 Task: Look for space in Pedreira, Brazil from 11th June, 2023 to 15th June, 2023 for 2 adults in price range Rs.7000 to Rs.16000. Place can be private room with 1  bedroom having 2 beds and 1 bathroom. Property type can be house, flat, guest house, hotel. Booking option can be shelf check-in. Required host language is Spanish.
Action: Mouse moved to (361, 159)
Screenshot: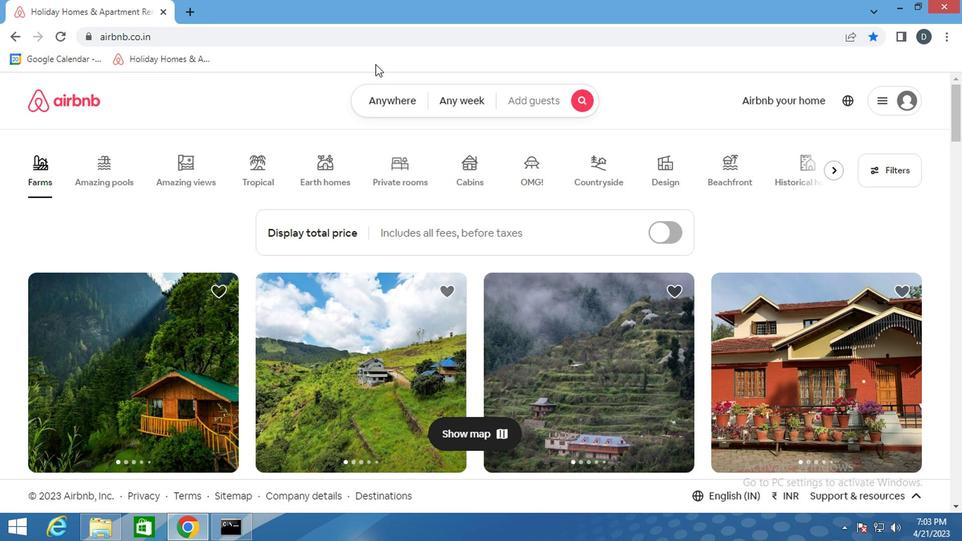 
Action: Mouse pressed left at (361, 159)
Screenshot: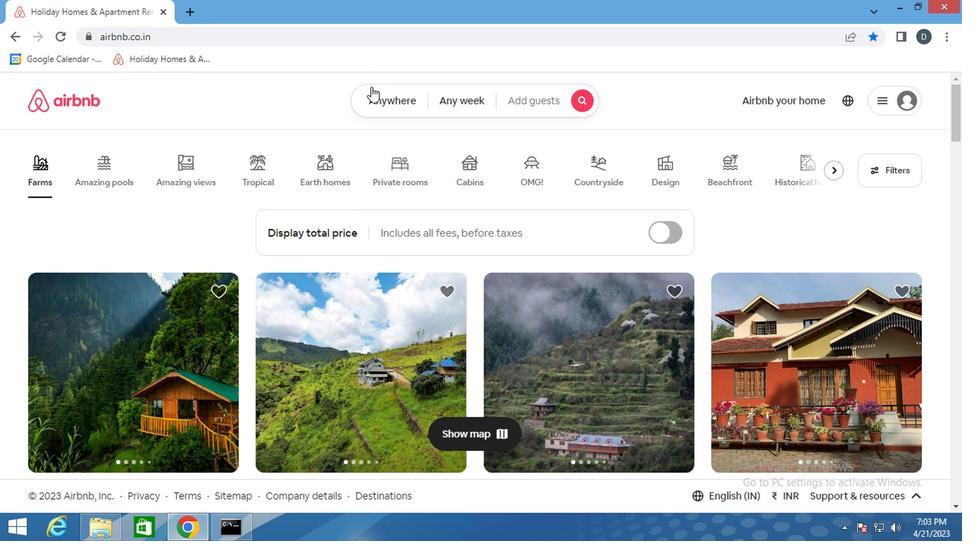 
Action: Mouse moved to (324, 205)
Screenshot: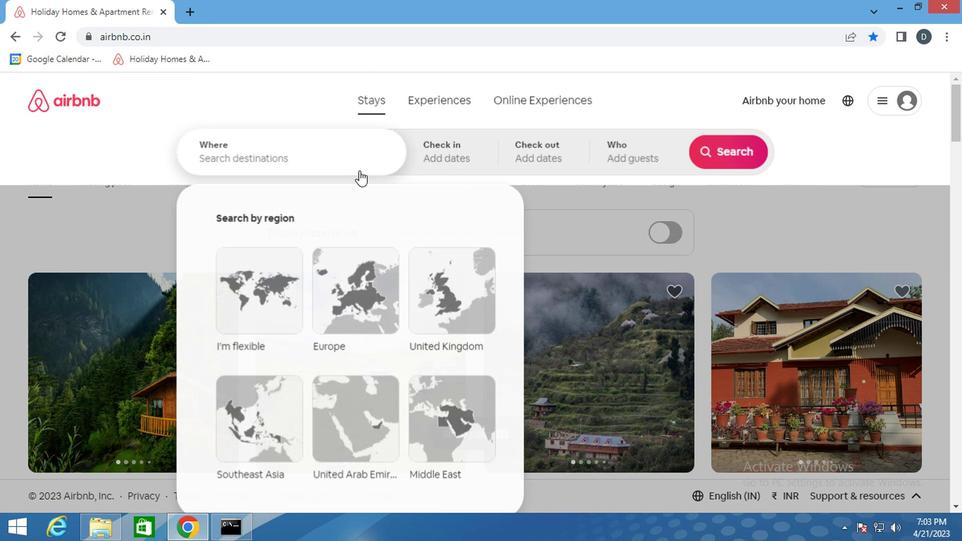 
Action: Mouse pressed left at (324, 205)
Screenshot: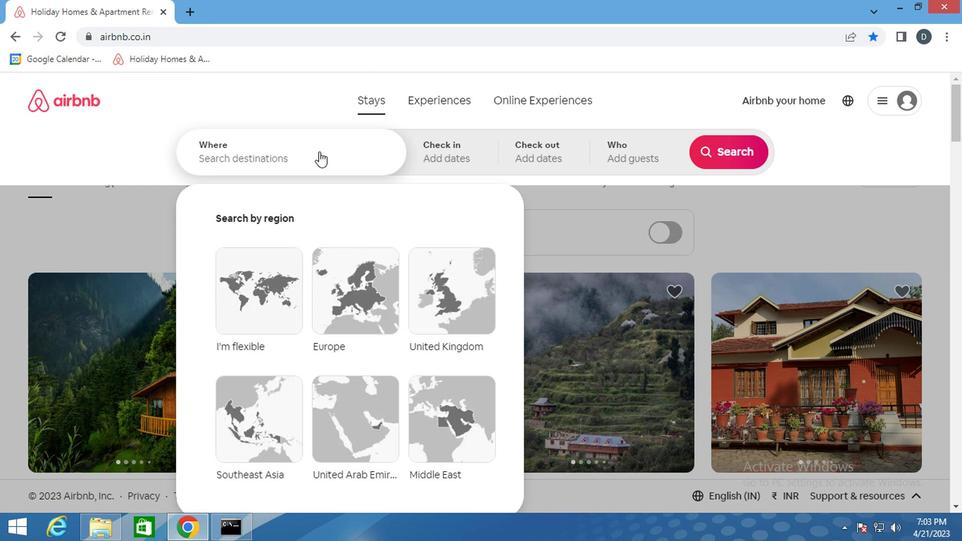 
Action: Mouse moved to (318, 209)
Screenshot: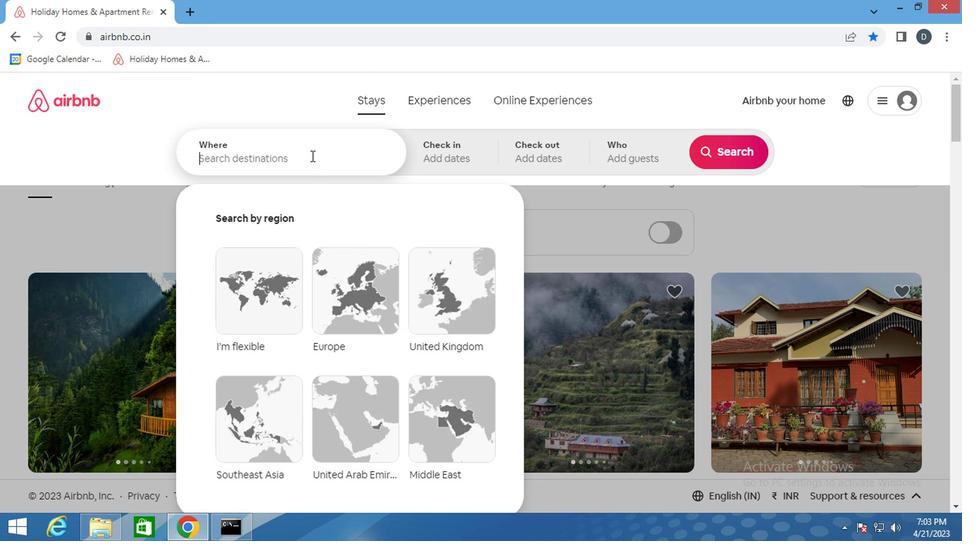 
Action: Key pressed <Key.shift_r><Key.shift_r><Key.shift_r><Key.shift_r><Key.shift_r><Key.shift_r><Key.shift_r><Key.shift_r><Key.shift_r><Key.shift_r><Key.shift_r><Key.shift_r><Key.shift_r><Key.shift_r>Pedreira,<Key.shift>BRAZIL<Key.enter>
Screenshot: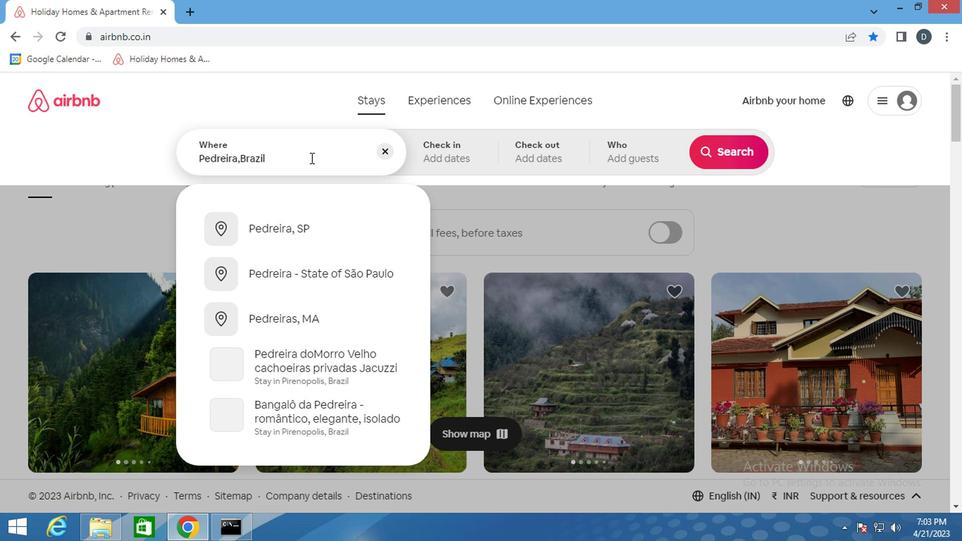 
Action: Mouse moved to (610, 286)
Screenshot: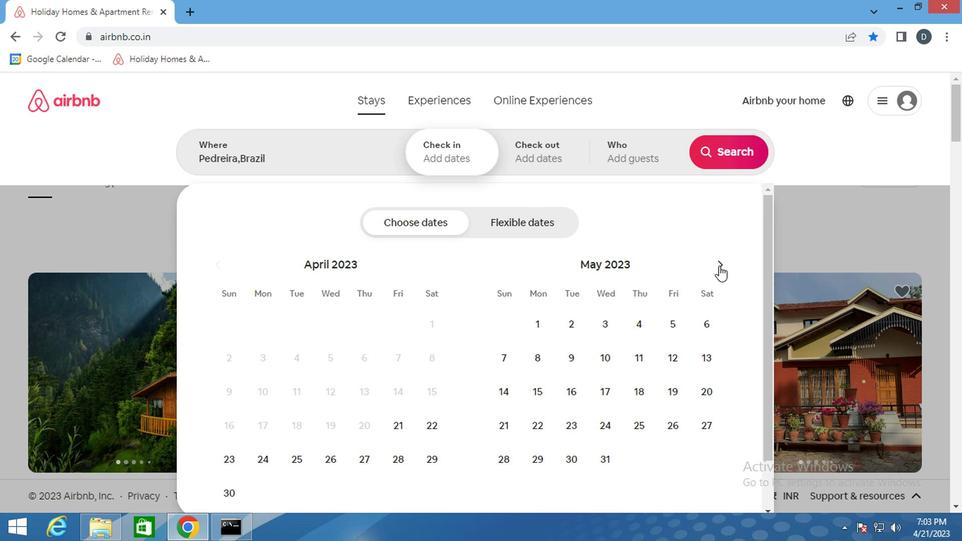 
Action: Mouse pressed left at (610, 286)
Screenshot: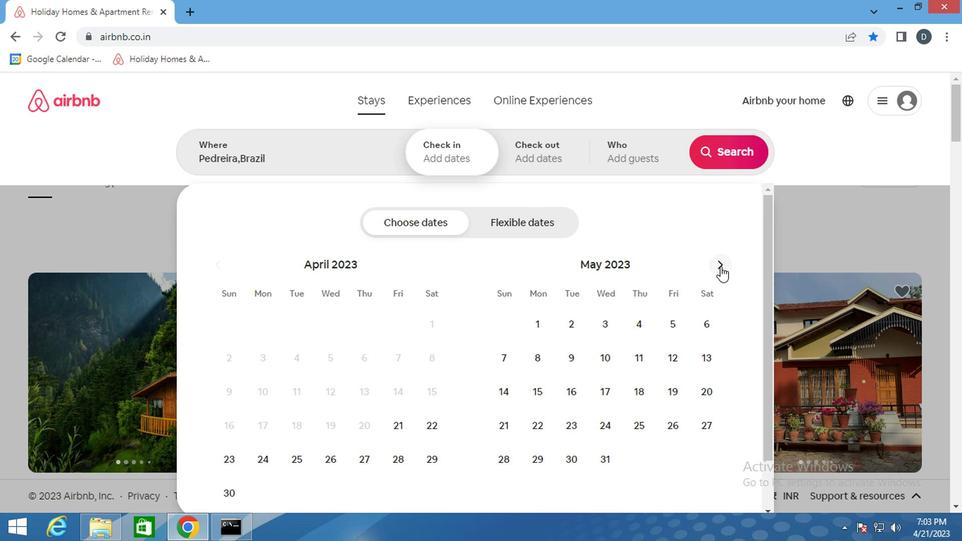 
Action: Mouse pressed left at (610, 286)
Screenshot: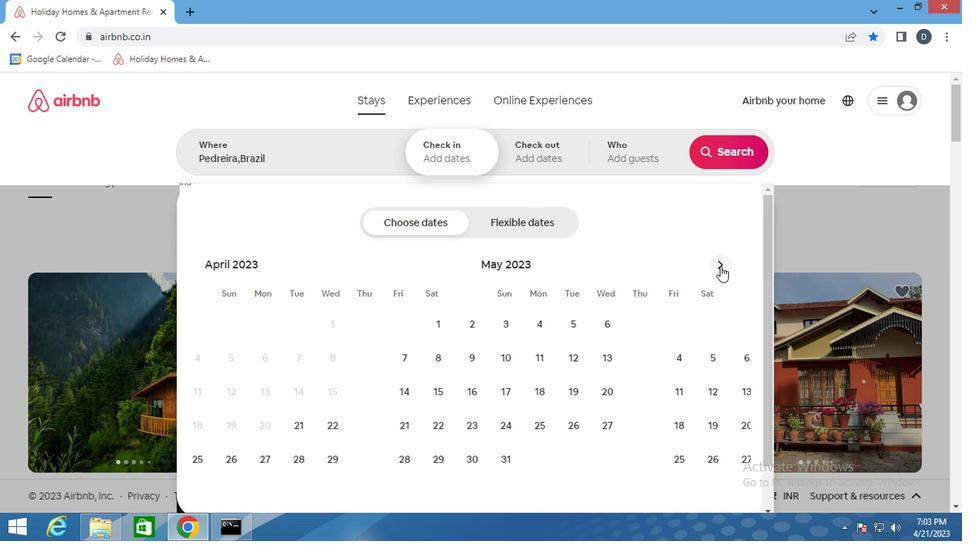 
Action: Mouse moved to (258, 375)
Screenshot: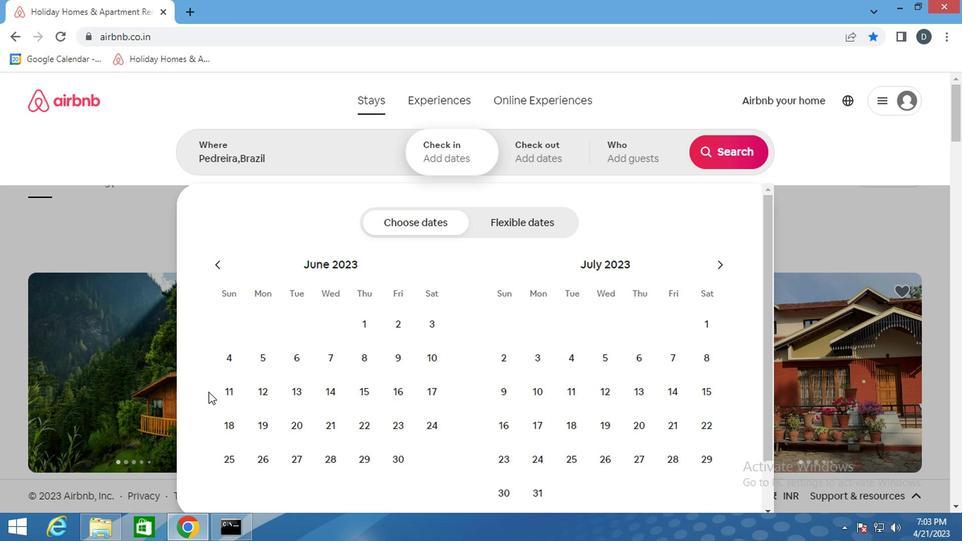 
Action: Mouse pressed left at (258, 375)
Screenshot: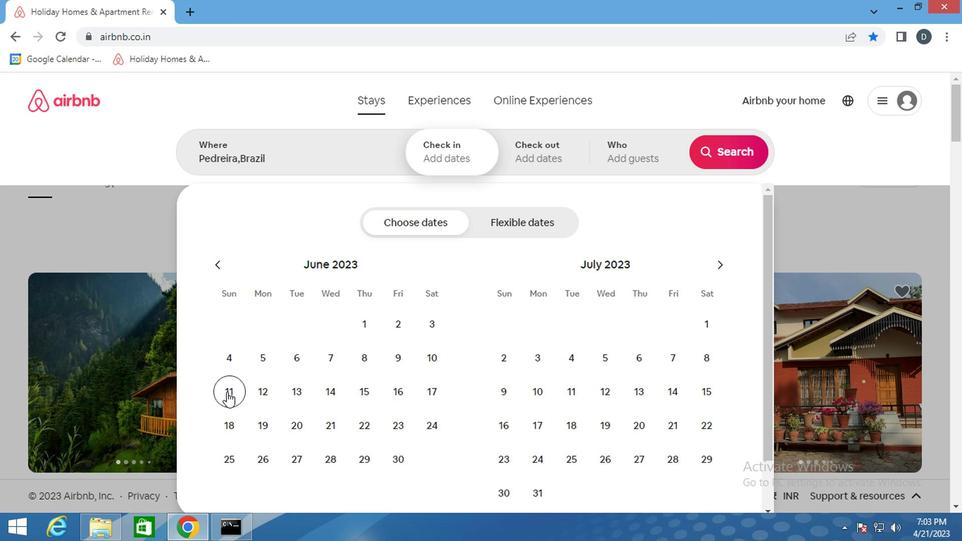 
Action: Mouse moved to (357, 377)
Screenshot: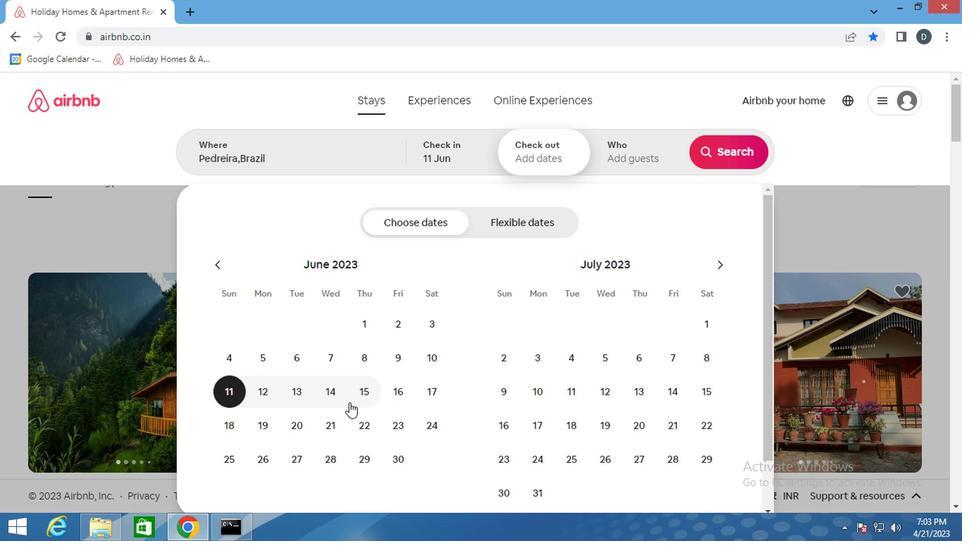 
Action: Mouse pressed left at (357, 377)
Screenshot: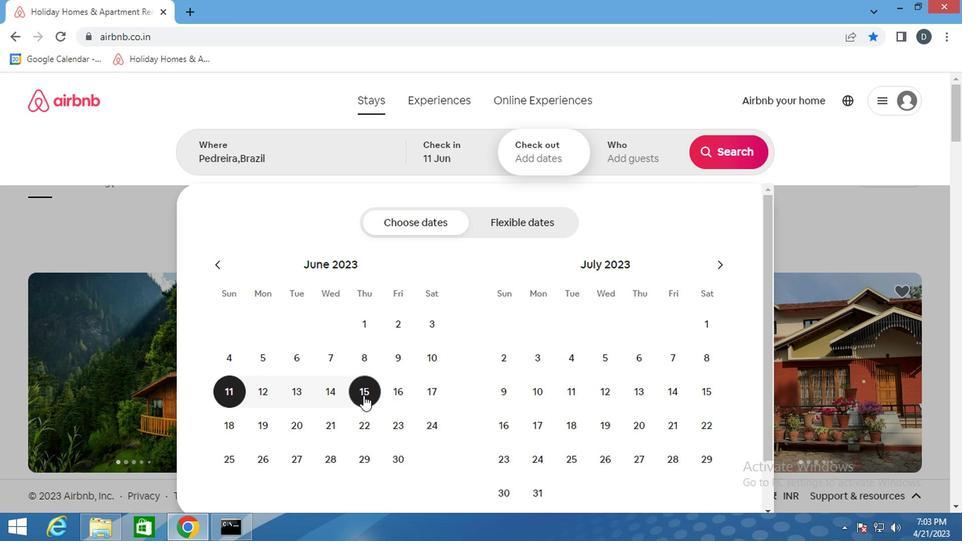 
Action: Mouse moved to (550, 201)
Screenshot: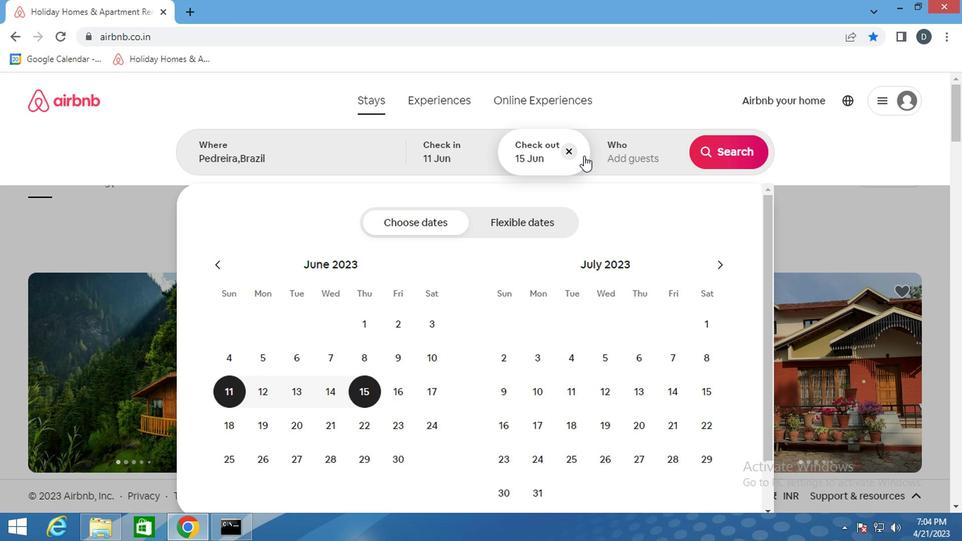 
Action: Mouse pressed left at (550, 201)
Screenshot: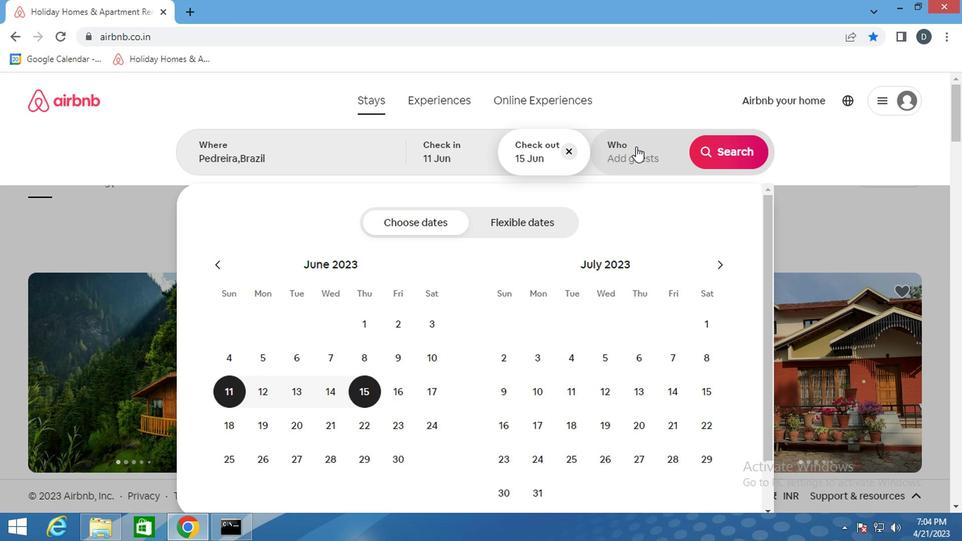 
Action: Mouse moved to (619, 257)
Screenshot: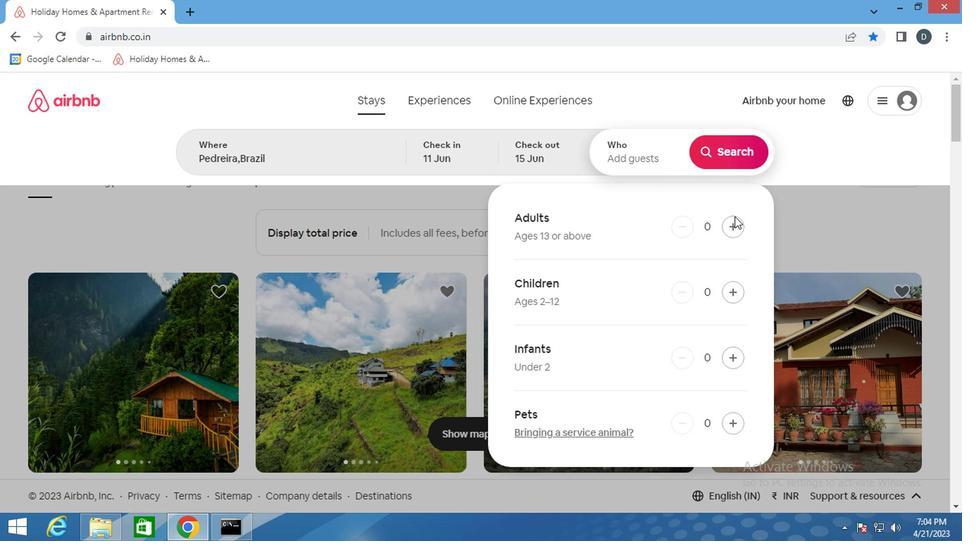 
Action: Mouse pressed left at (619, 257)
Screenshot: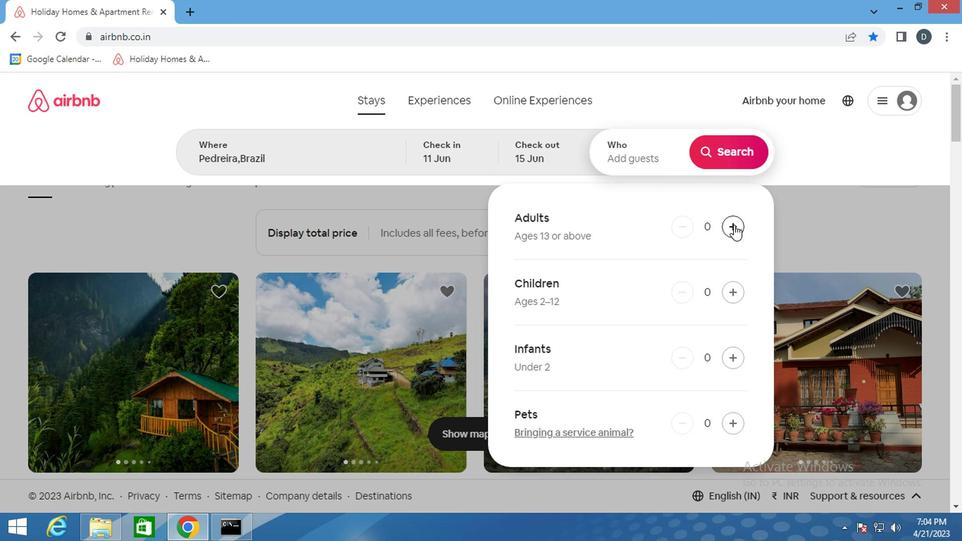 
Action: Mouse pressed left at (619, 257)
Screenshot: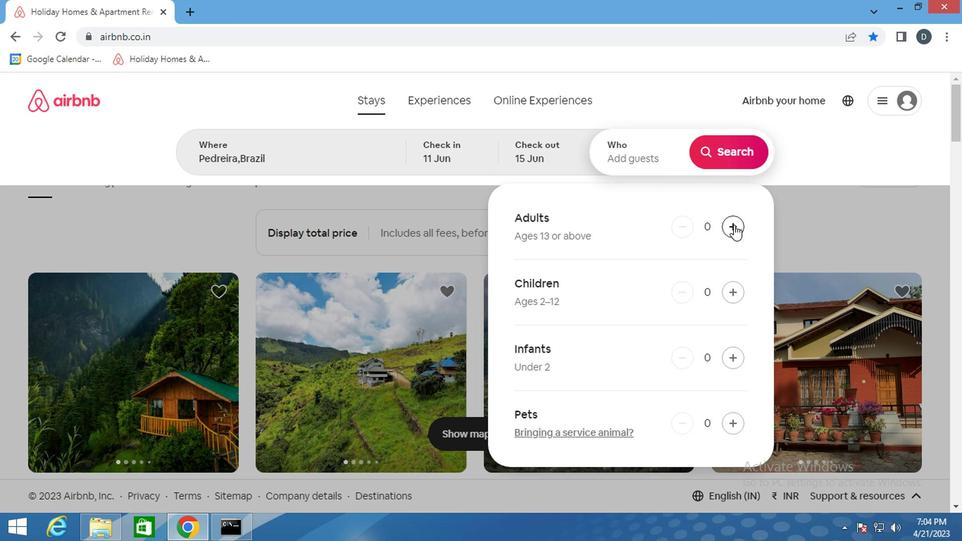 
Action: Mouse moved to (620, 200)
Screenshot: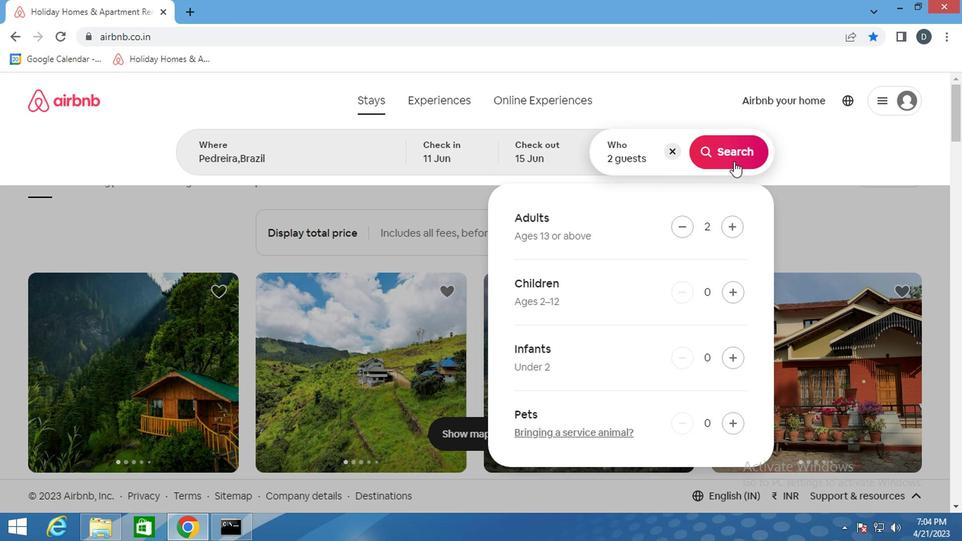 
Action: Mouse pressed left at (620, 200)
Screenshot: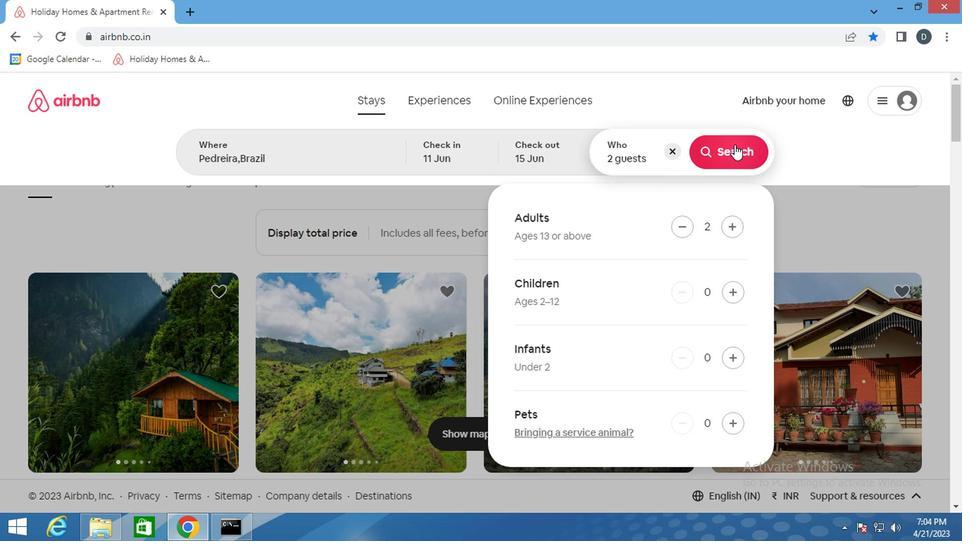 
Action: Mouse moved to (743, 206)
Screenshot: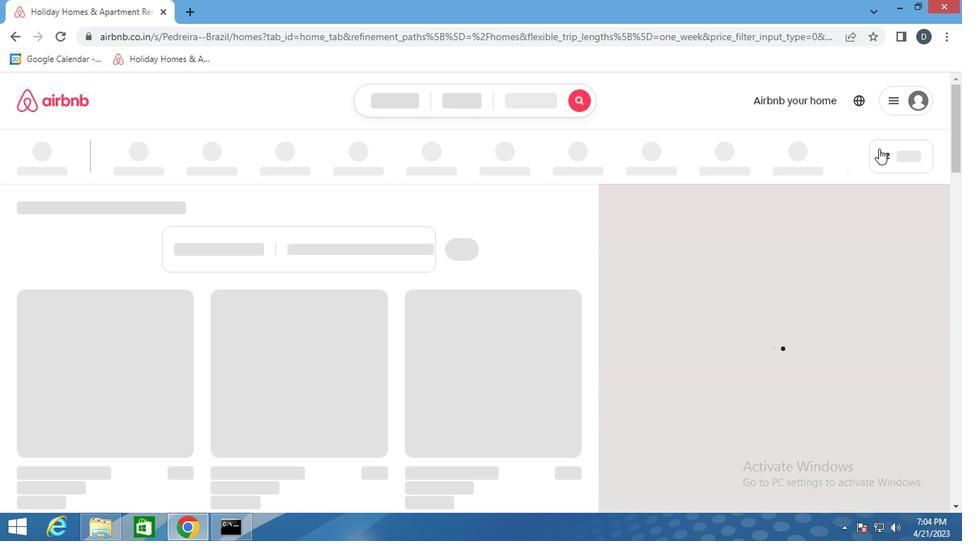 
Action: Mouse pressed left at (743, 206)
Screenshot: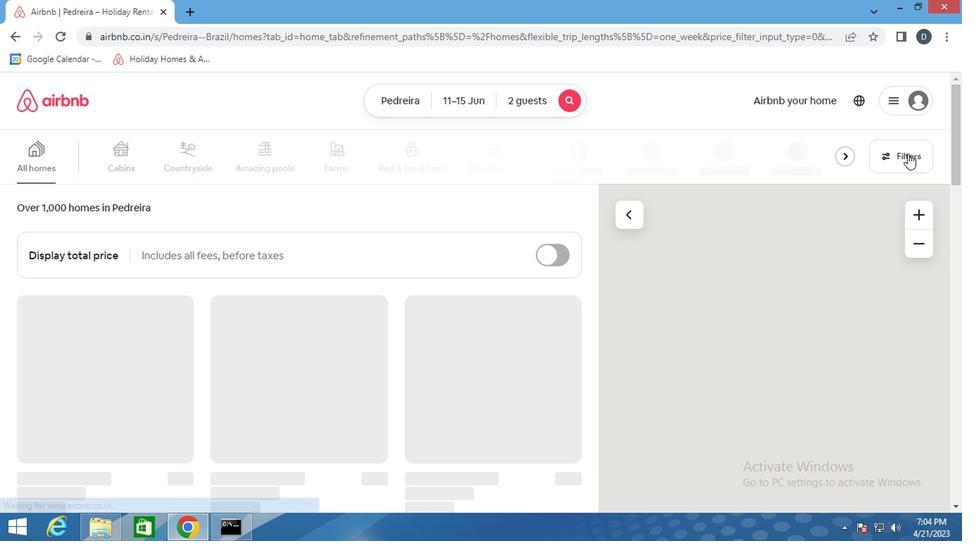 
Action: Mouse moved to (327, 330)
Screenshot: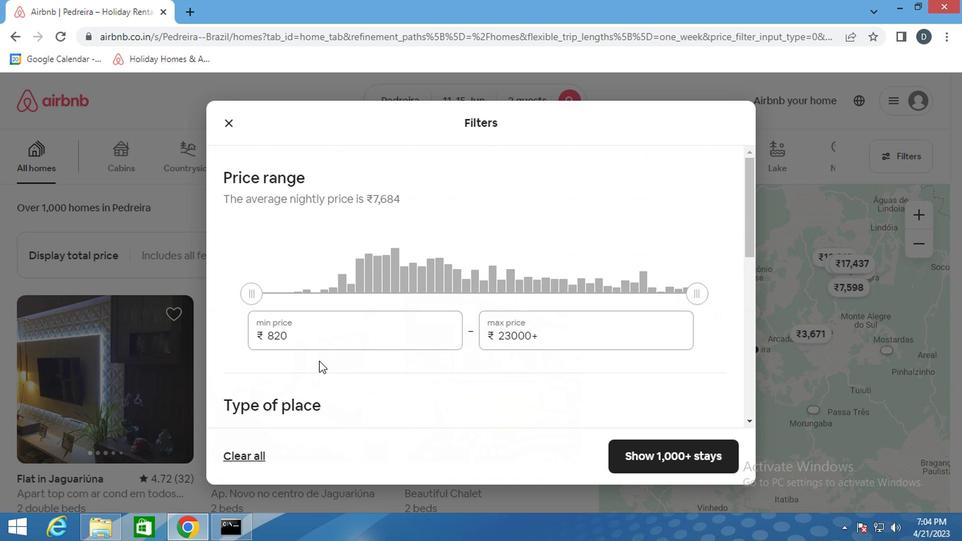 
Action: Mouse pressed left at (327, 330)
Screenshot: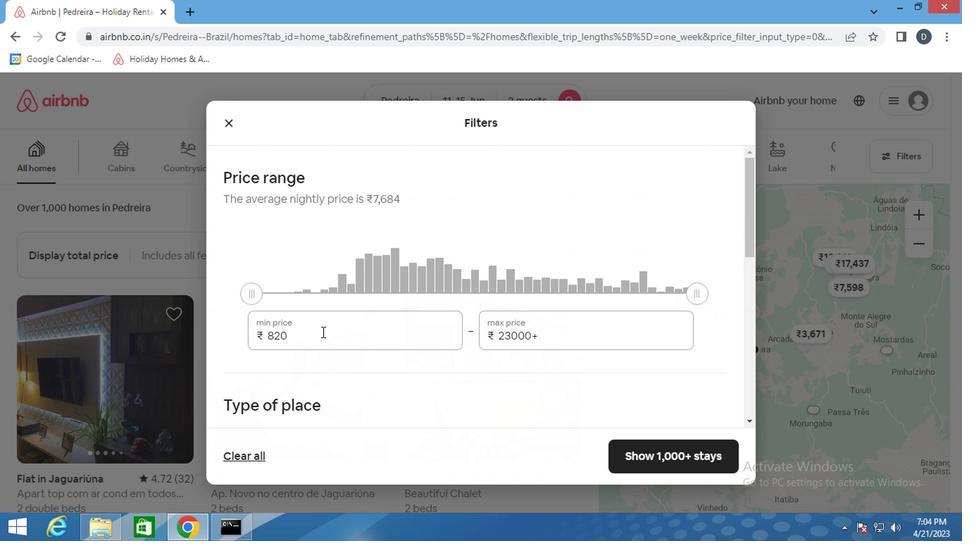 
Action: Mouse pressed left at (327, 330)
Screenshot: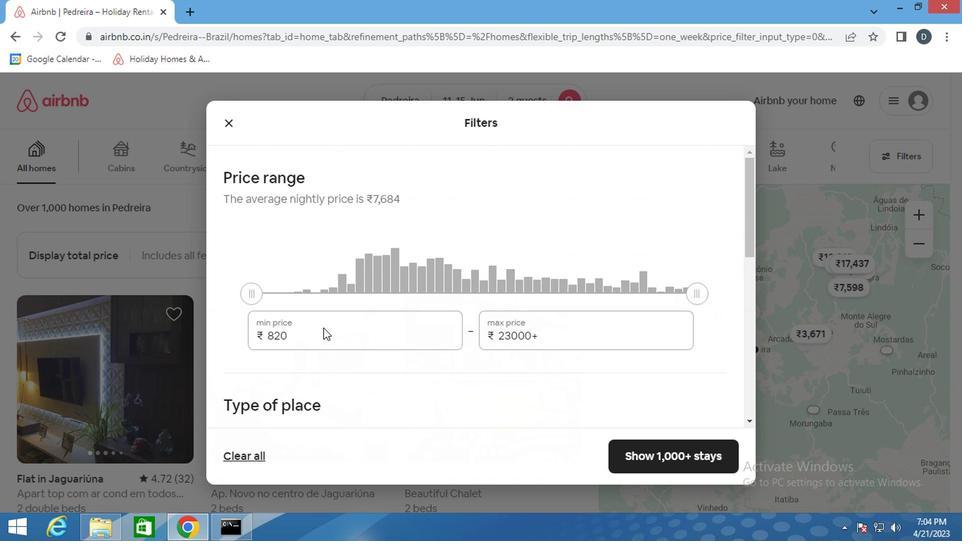 
Action: Mouse moved to (324, 334)
Screenshot: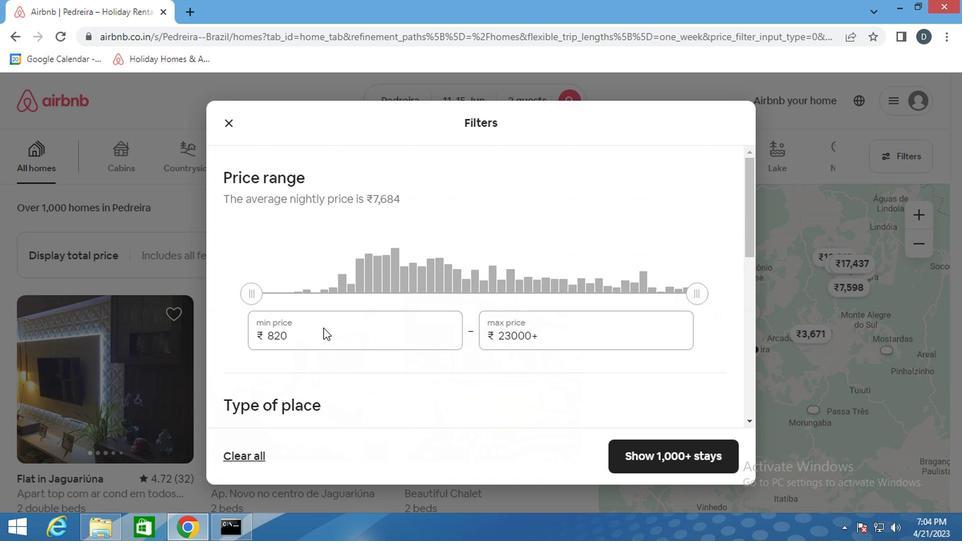 
Action: Mouse pressed left at (324, 334)
Screenshot: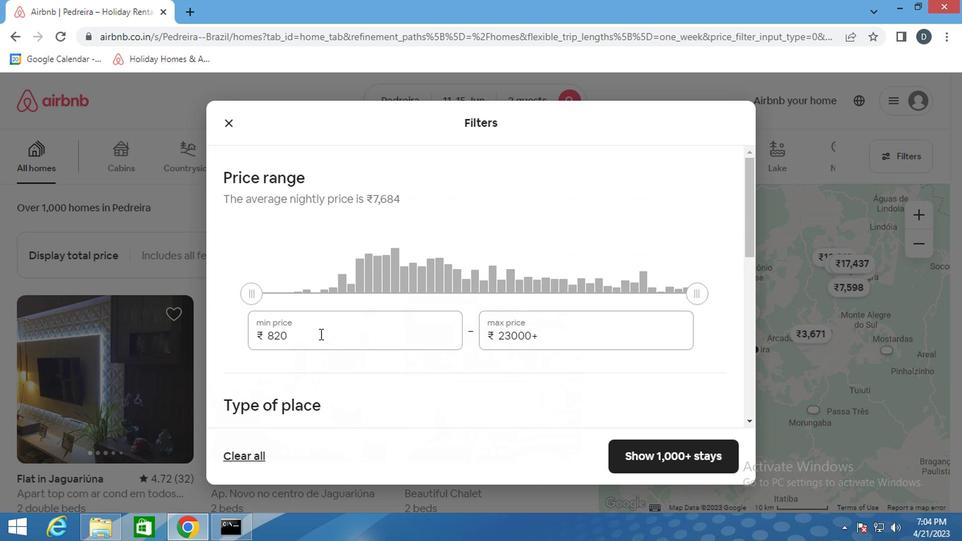 
Action: Mouse pressed left at (324, 334)
Screenshot: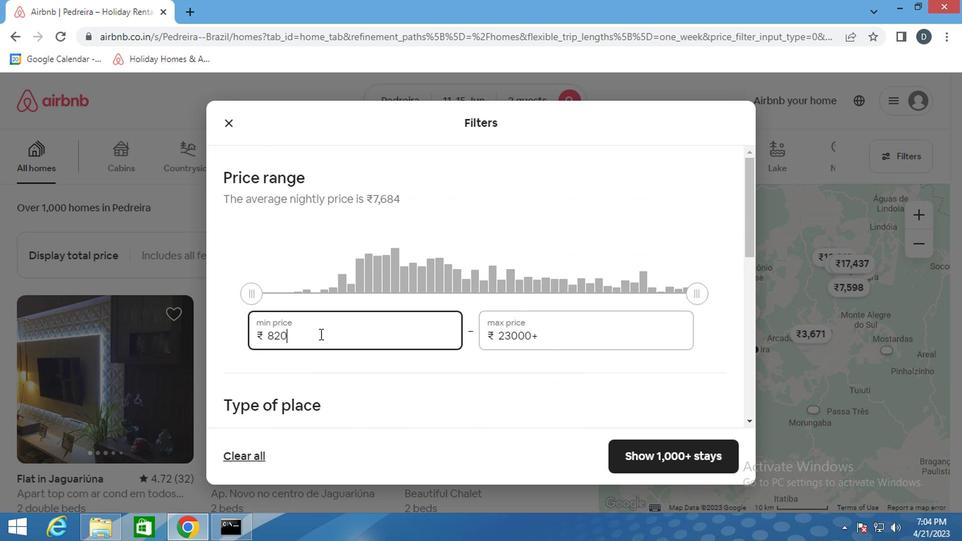 
Action: Key pressed 7000<Key.tab>ctrl+Actrl+1600
Screenshot: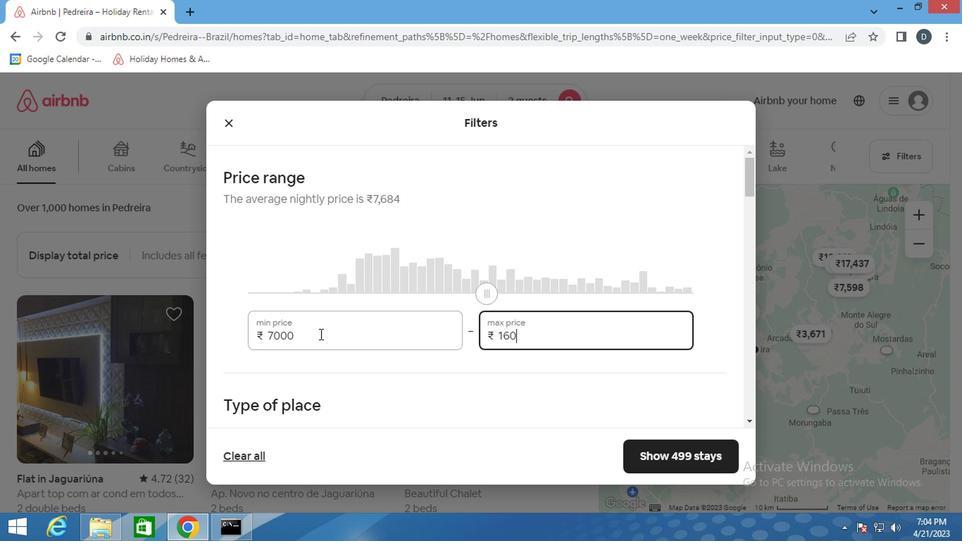 
Action: Mouse moved to (354, 334)
Screenshot: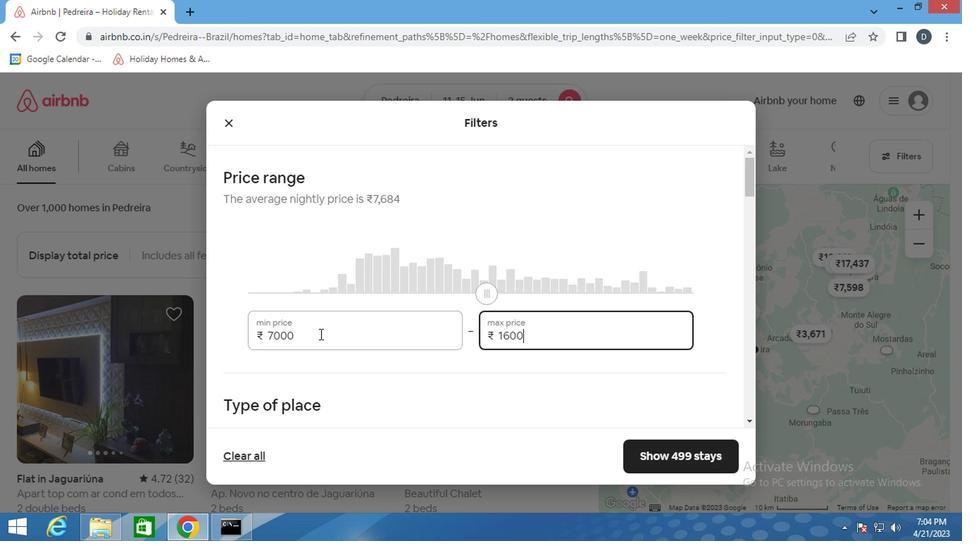 
Action: Key pressed 0
Screenshot: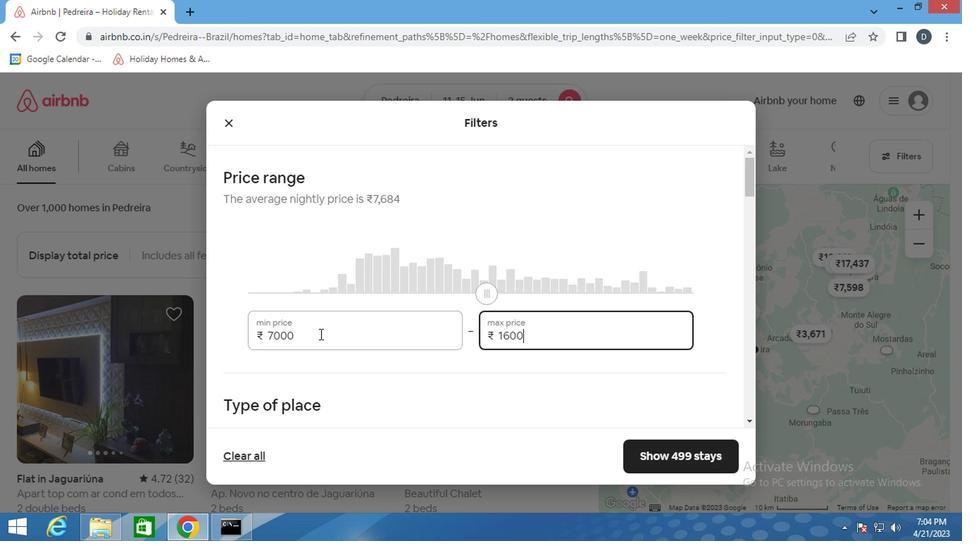 
Action: Mouse moved to (448, 334)
Screenshot: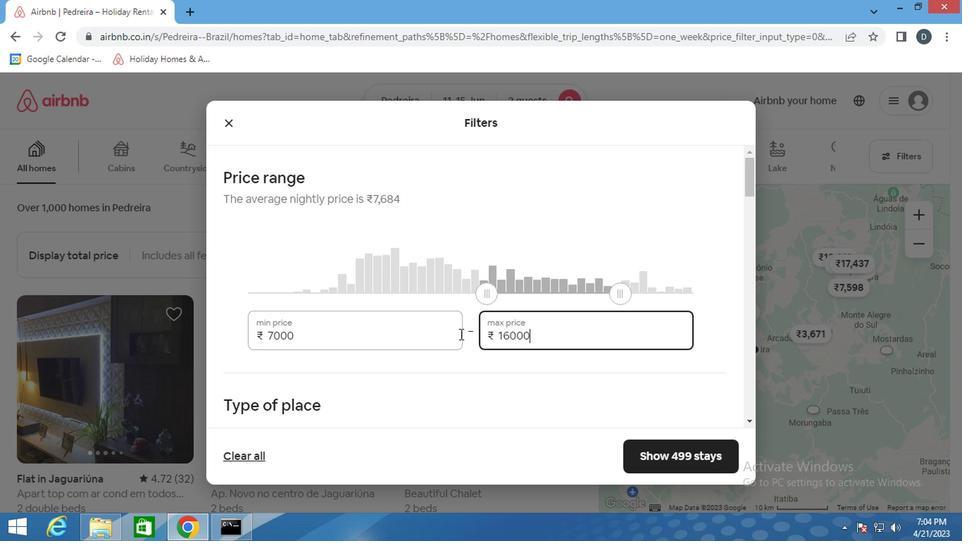 
Action: Mouse scrolled (448, 334) with delta (0, 0)
Screenshot: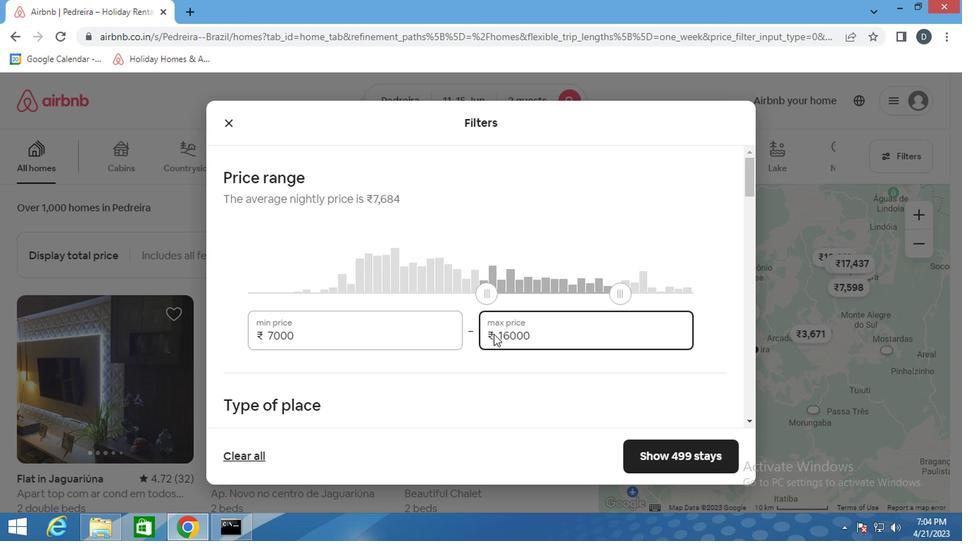 
Action: Mouse scrolled (448, 334) with delta (0, 0)
Screenshot: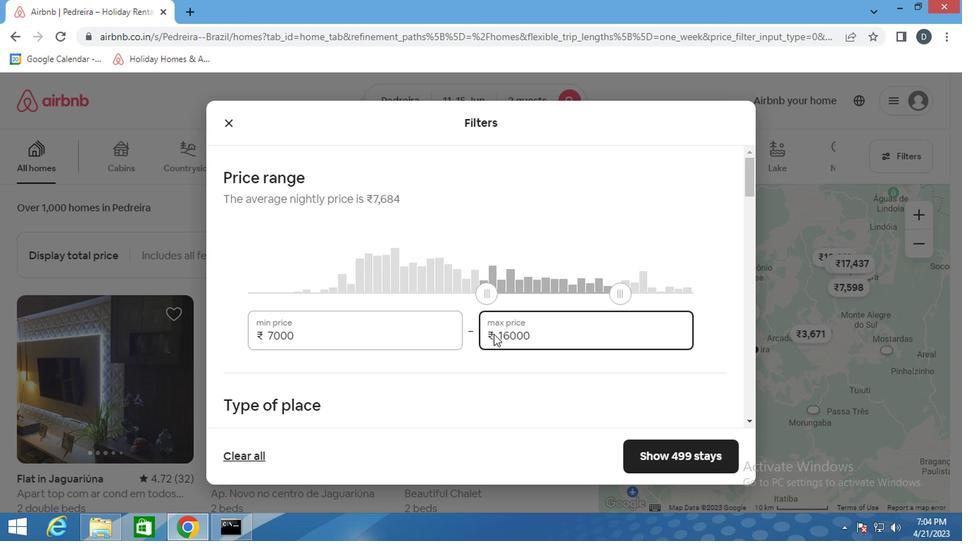 
Action: Mouse scrolled (448, 334) with delta (0, 0)
Screenshot: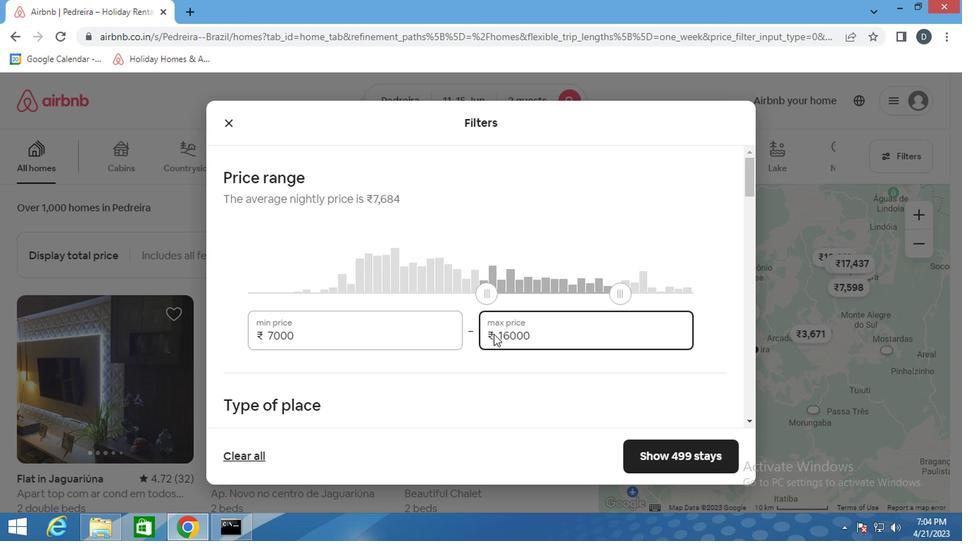 
Action: Mouse scrolled (448, 334) with delta (0, 0)
Screenshot: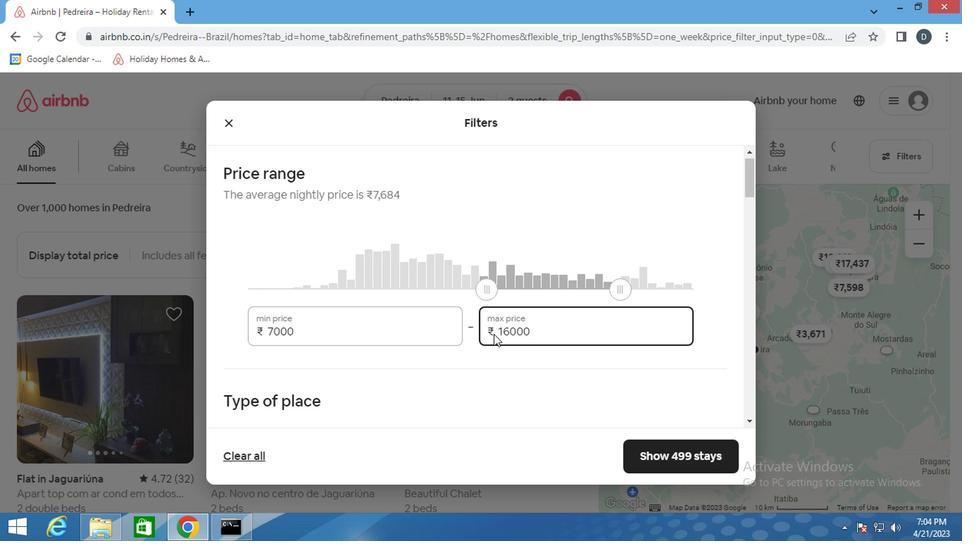 
Action: Mouse moved to (477, 226)
Screenshot: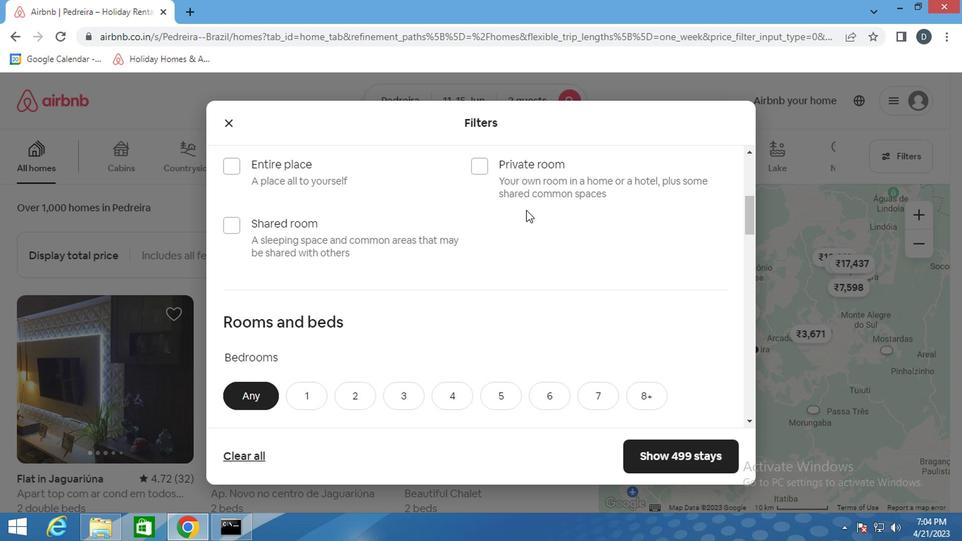 
Action: Mouse pressed left at (477, 226)
Screenshot: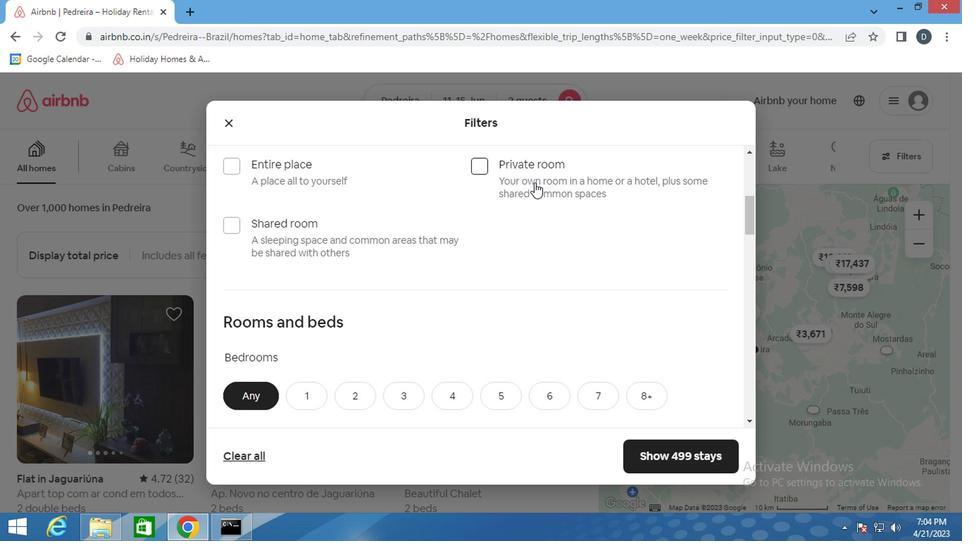 
Action: Mouse moved to (436, 264)
Screenshot: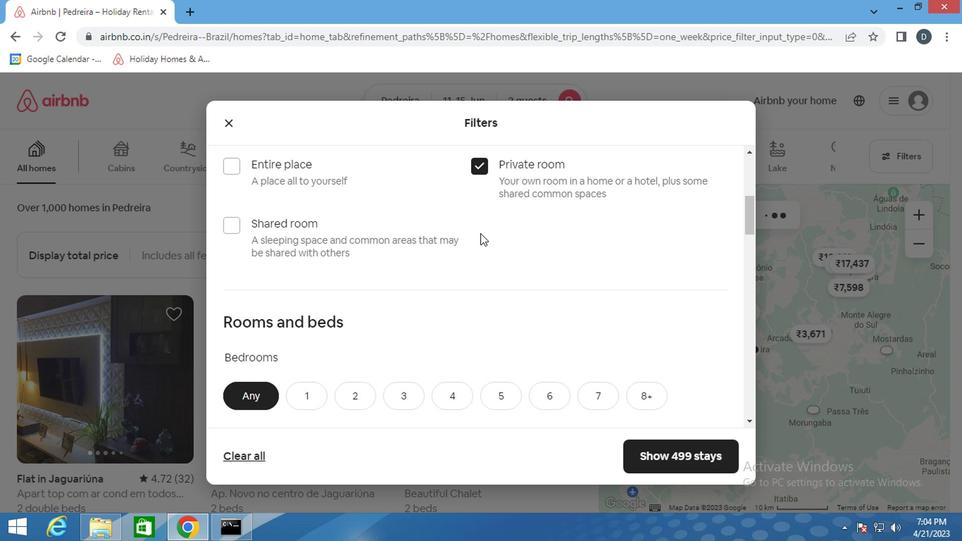 
Action: Mouse scrolled (436, 263) with delta (0, 0)
Screenshot: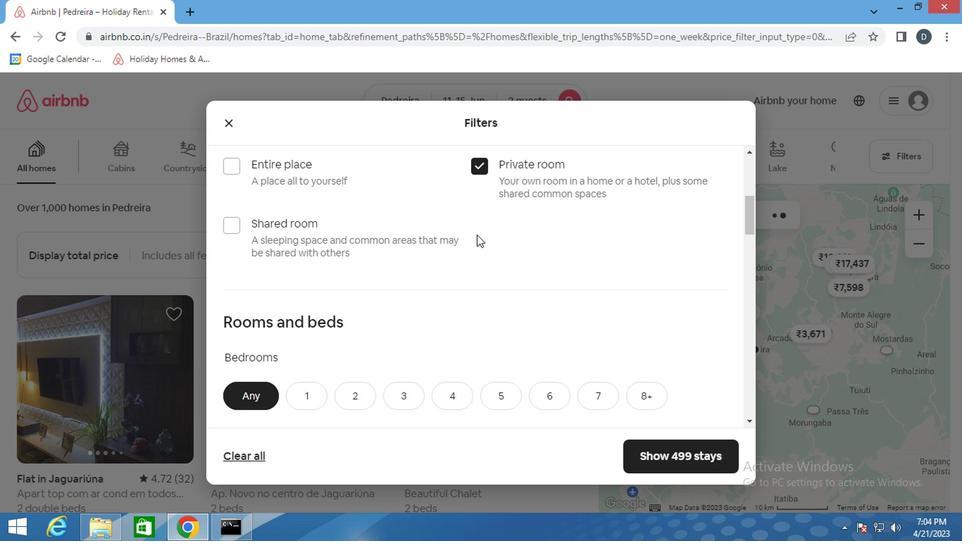 
Action: Mouse scrolled (436, 263) with delta (0, 0)
Screenshot: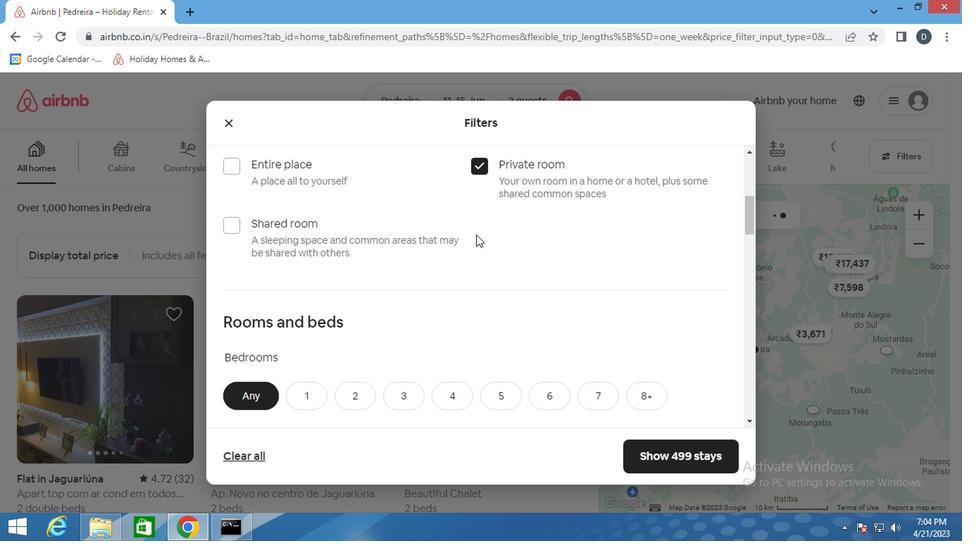 
Action: Mouse scrolled (436, 263) with delta (0, 0)
Screenshot: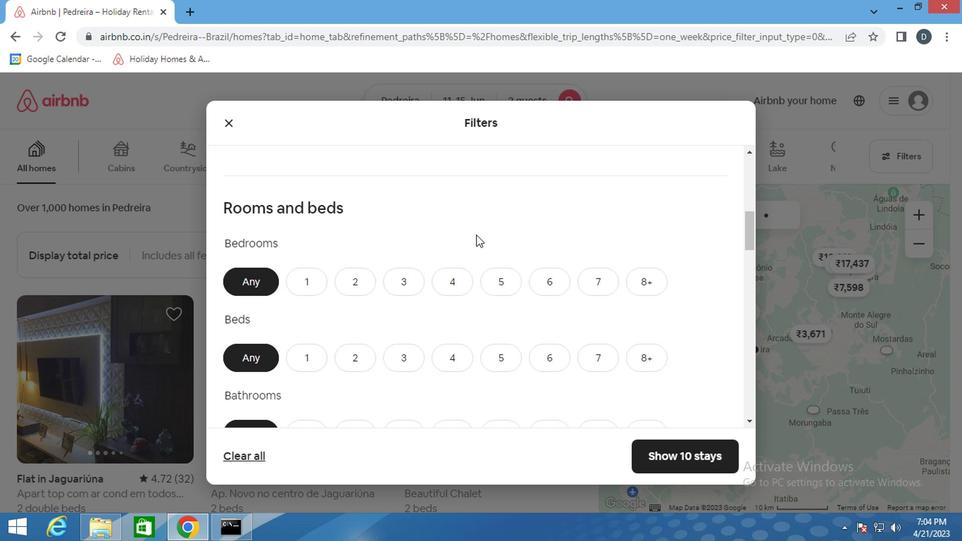 
Action: Mouse moved to (311, 228)
Screenshot: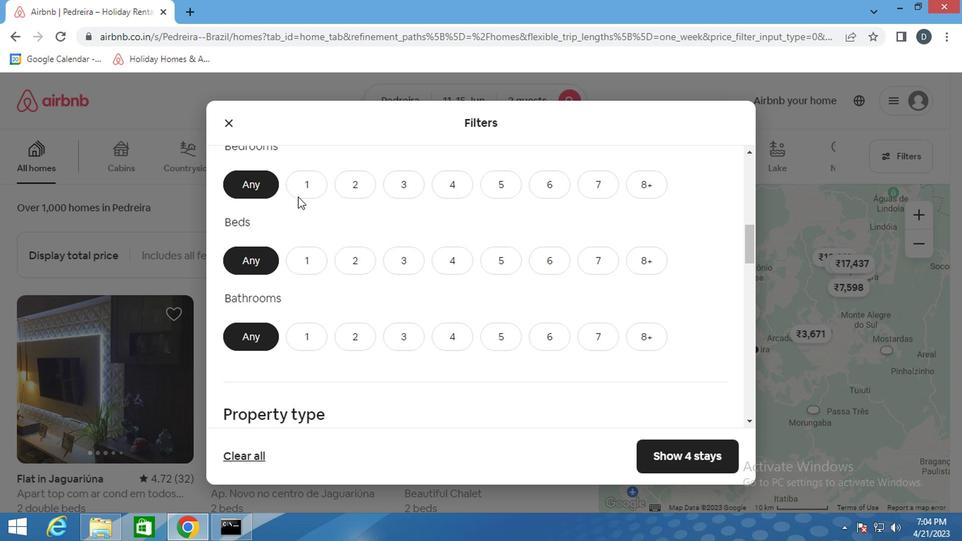 
Action: Mouse pressed left at (311, 228)
Screenshot: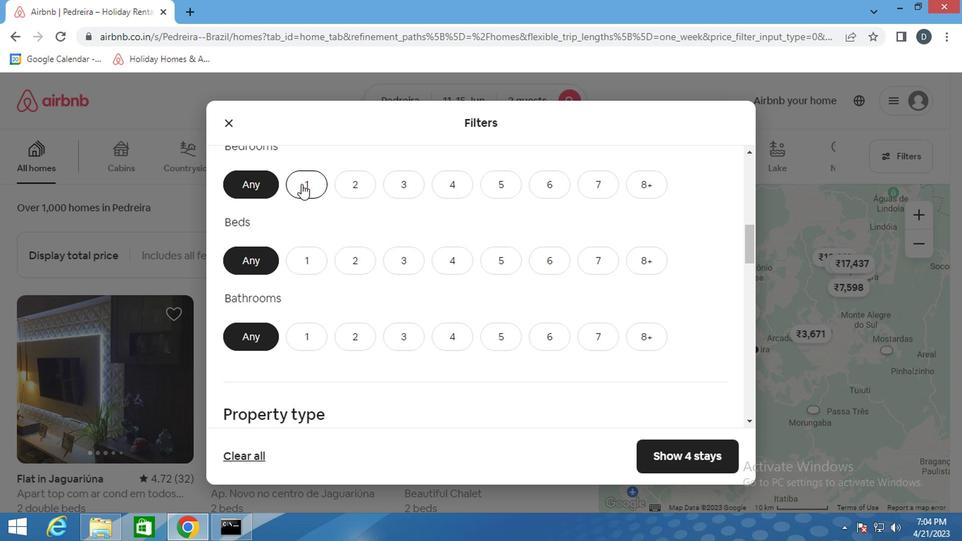 
Action: Mouse moved to (354, 283)
Screenshot: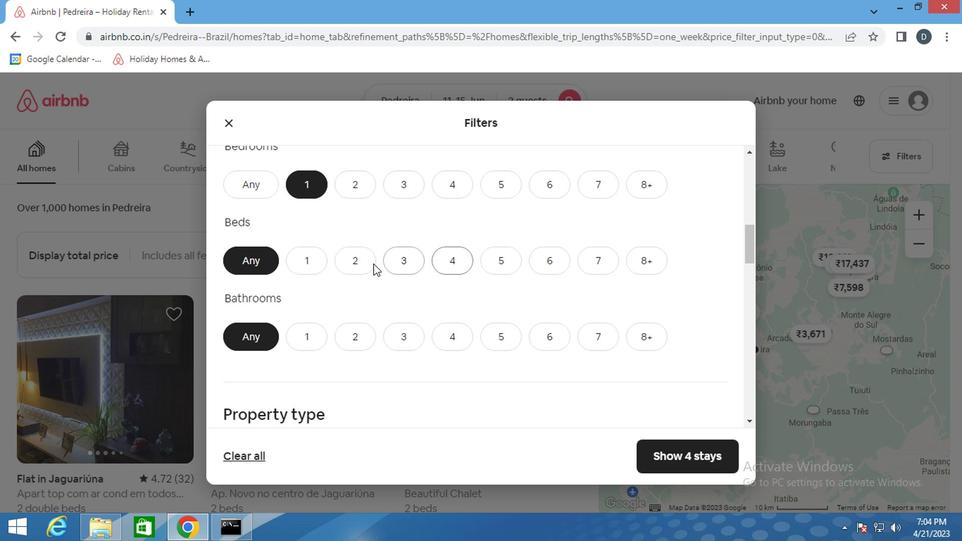 
Action: Mouse pressed left at (354, 283)
Screenshot: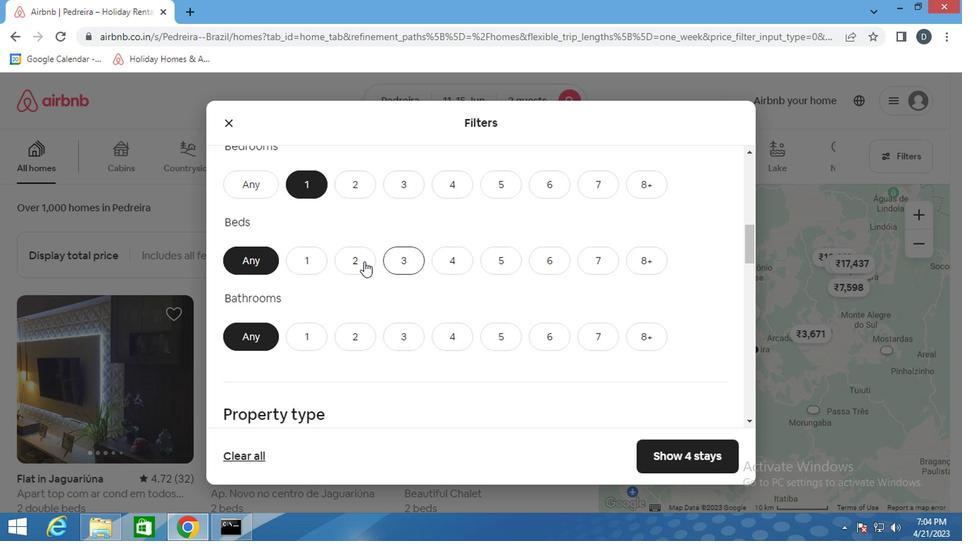 
Action: Mouse moved to (315, 345)
Screenshot: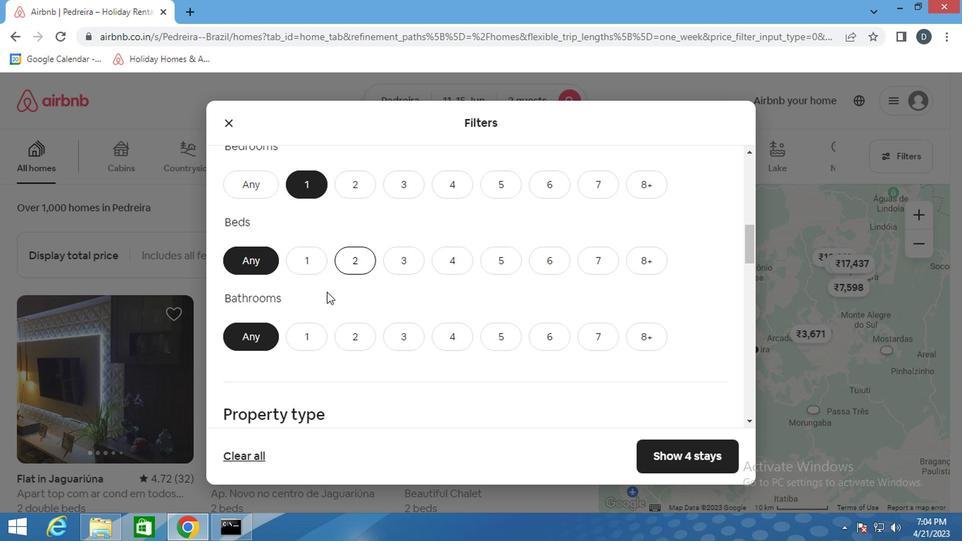 
Action: Mouse pressed left at (315, 345)
Screenshot: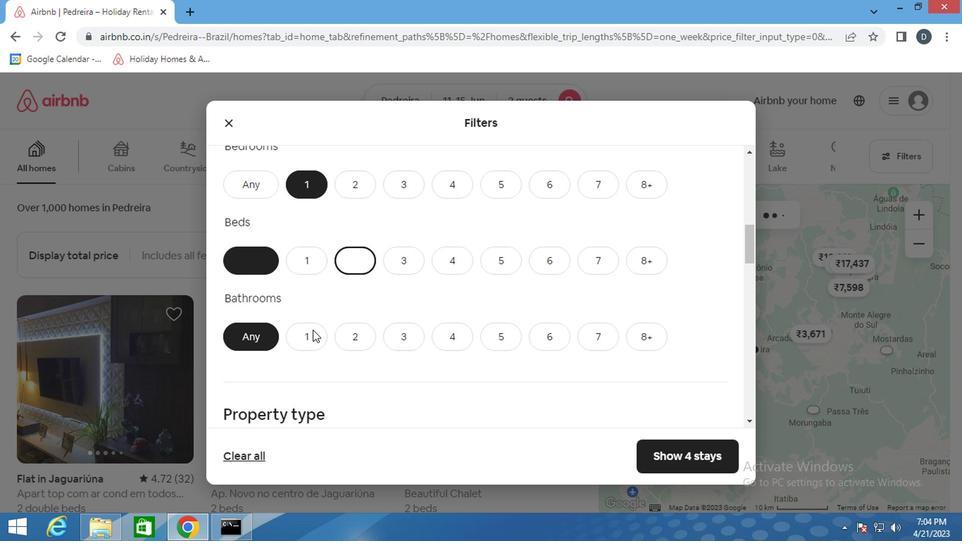 
Action: Mouse moved to (352, 352)
Screenshot: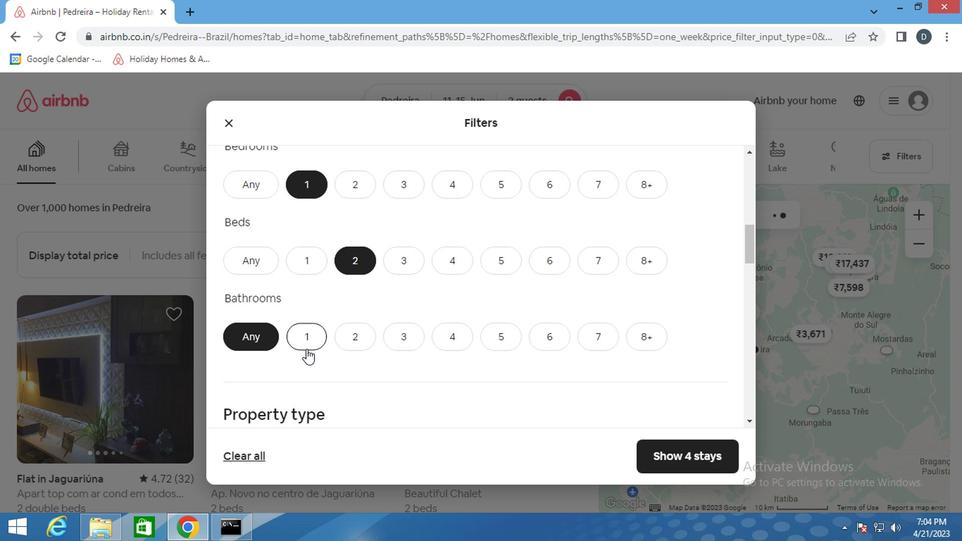 
Action: Mouse scrolled (352, 352) with delta (0, 0)
Screenshot: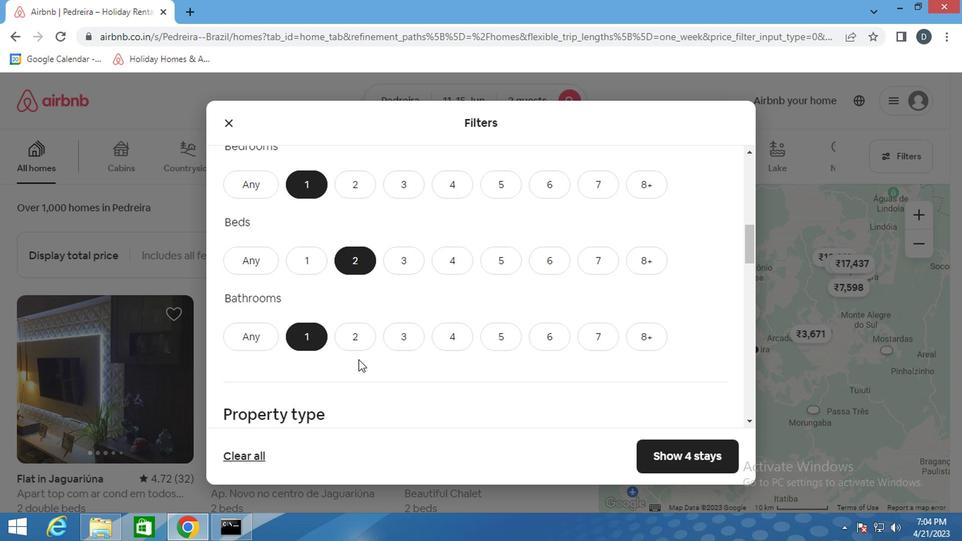 
Action: Mouse scrolled (352, 352) with delta (0, 0)
Screenshot: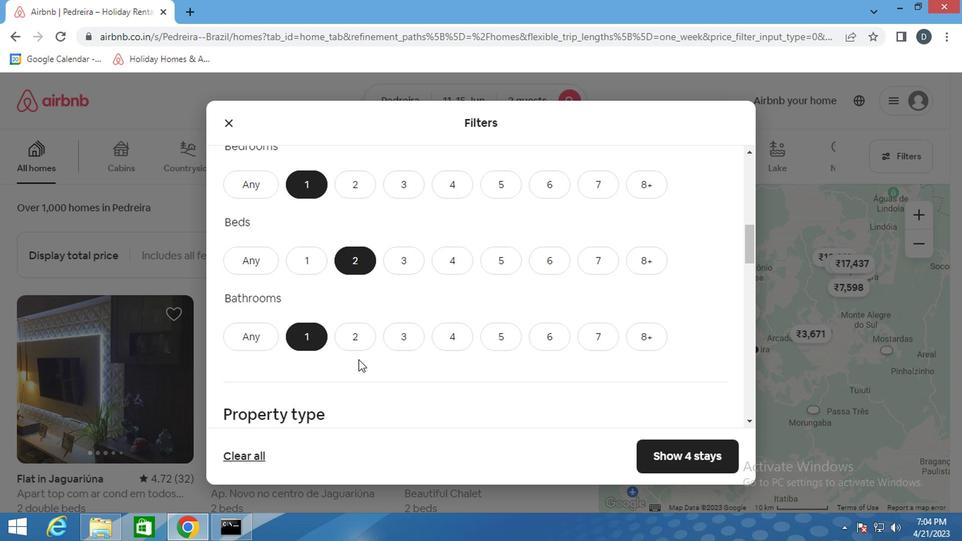 
Action: Mouse scrolled (352, 352) with delta (0, 0)
Screenshot: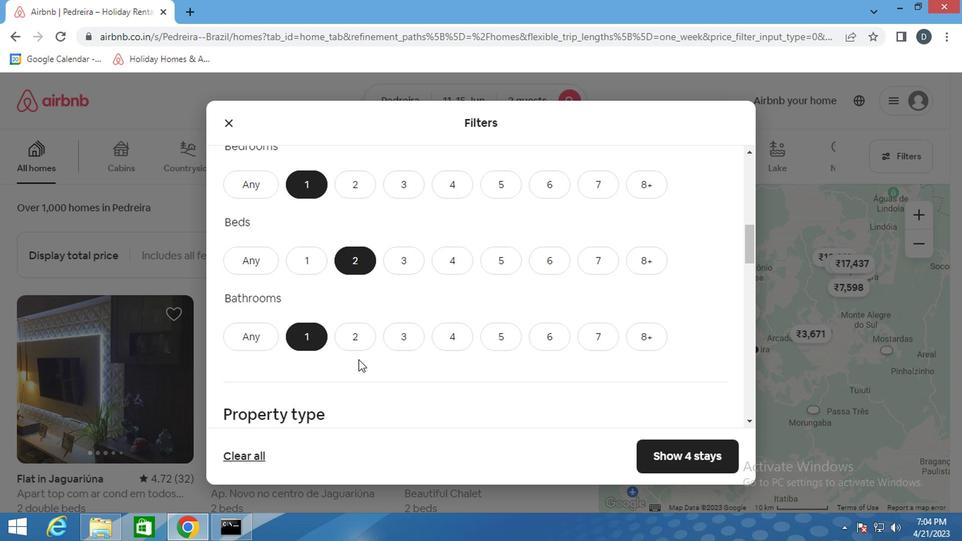 
Action: Mouse moved to (312, 291)
Screenshot: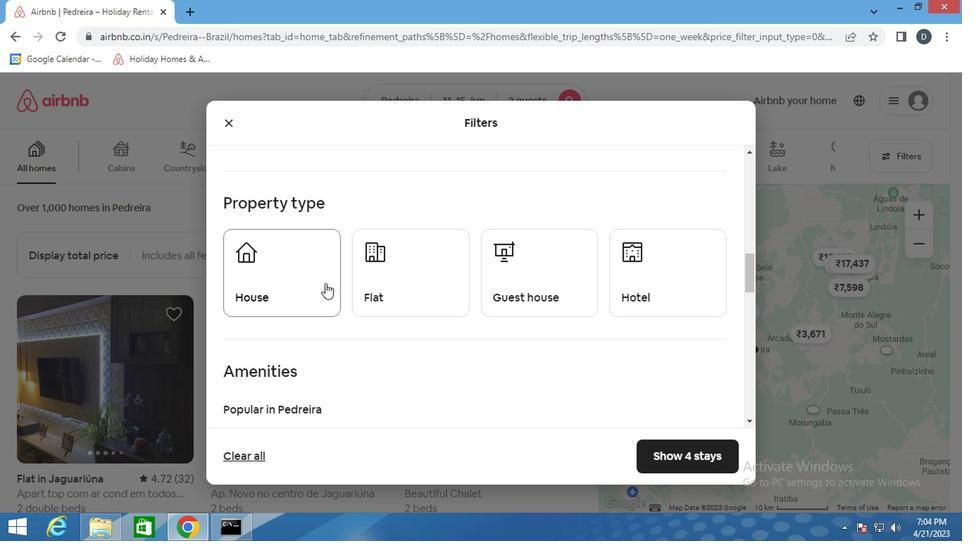 
Action: Mouse pressed left at (312, 291)
Screenshot: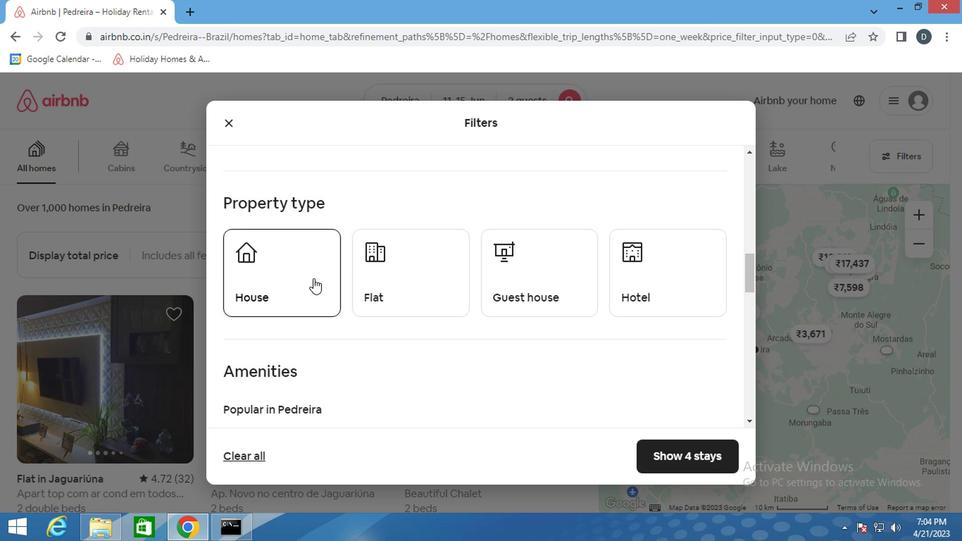 
Action: Mouse moved to (395, 290)
Screenshot: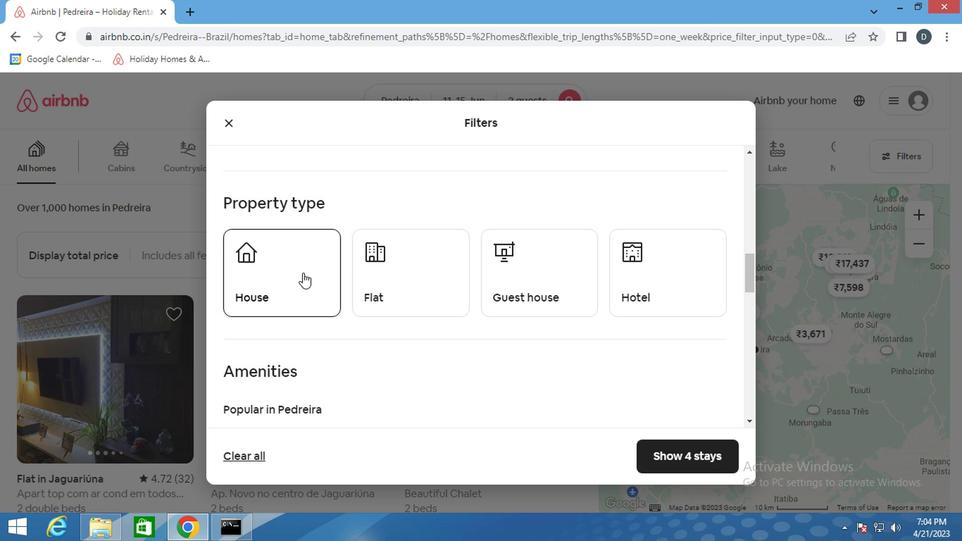 
Action: Mouse pressed left at (395, 290)
Screenshot: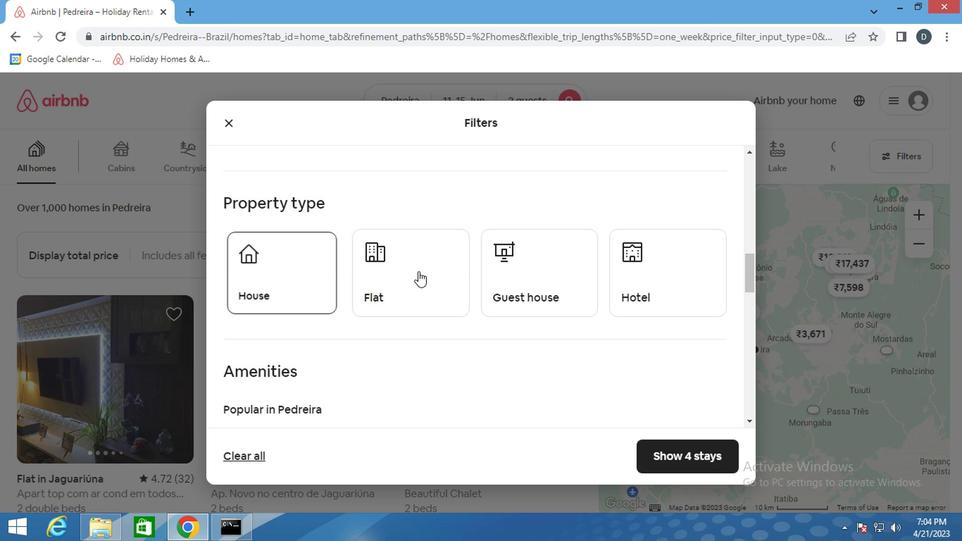 
Action: Mouse moved to (489, 284)
Screenshot: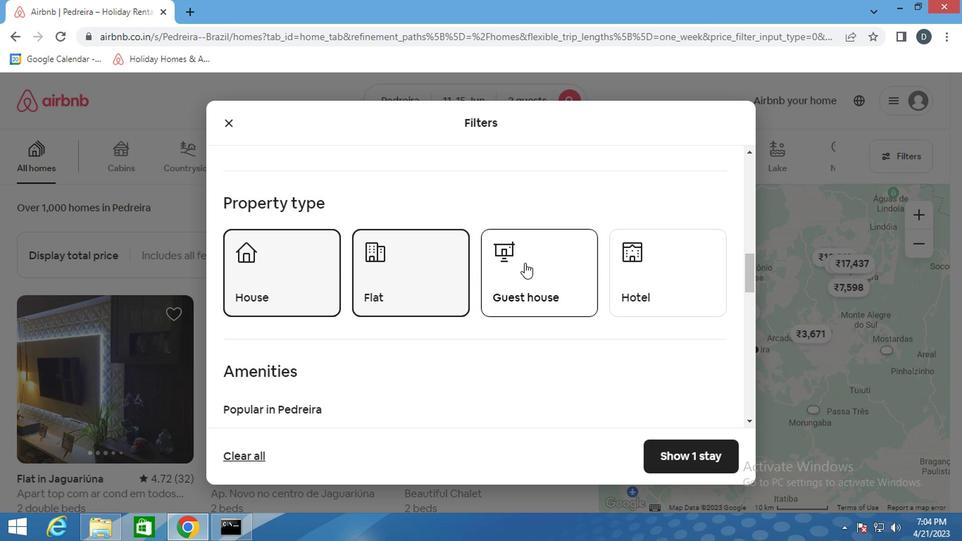 
Action: Mouse pressed left at (489, 284)
Screenshot: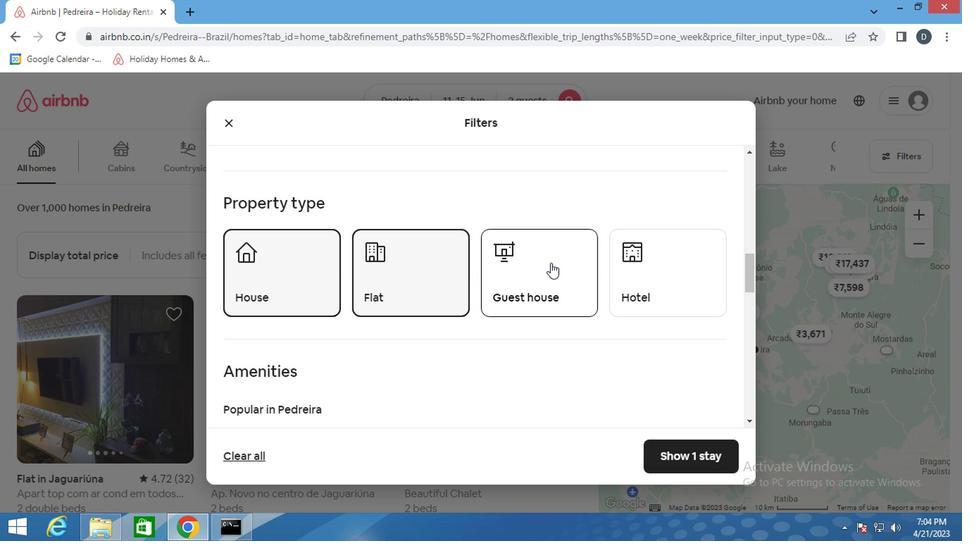 
Action: Mouse moved to (578, 281)
Screenshot: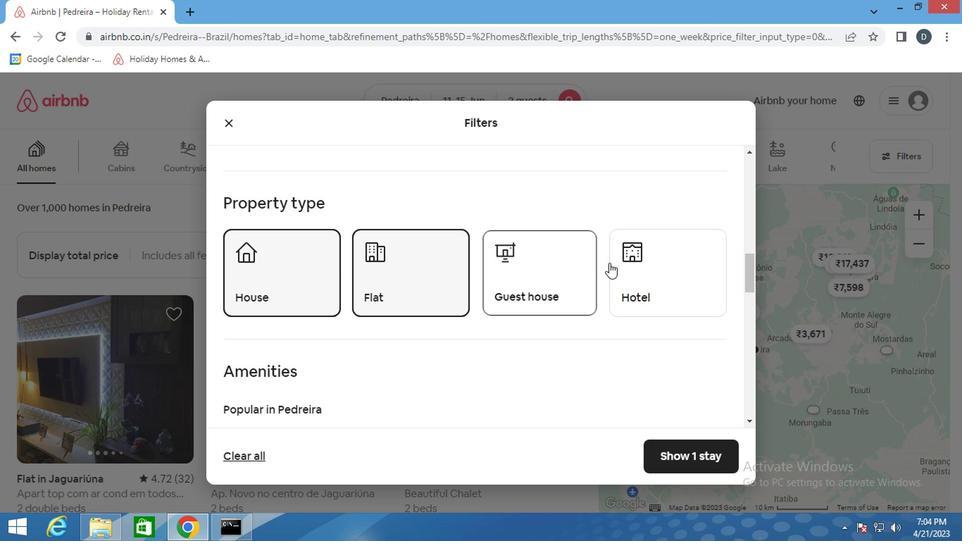 
Action: Mouse pressed left at (578, 281)
Screenshot: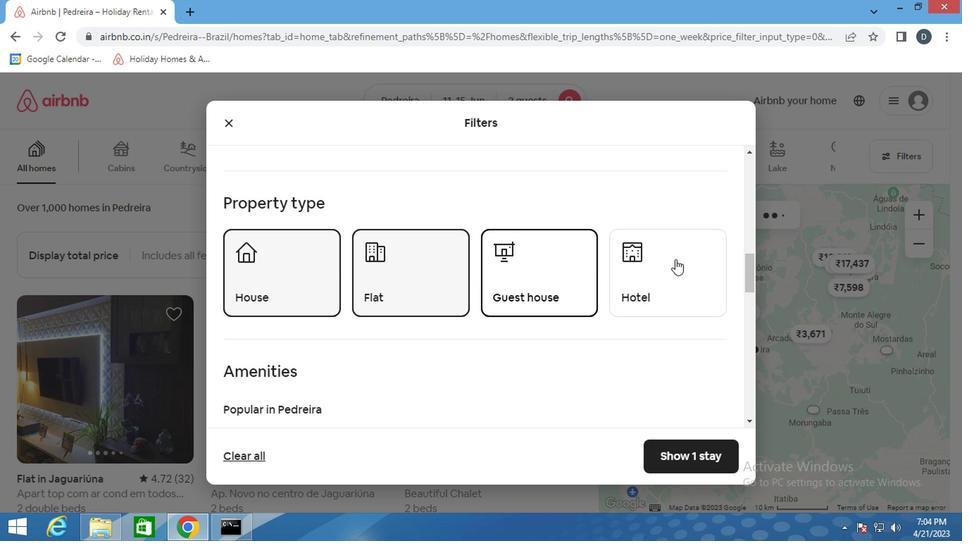
Action: Mouse moved to (424, 348)
Screenshot: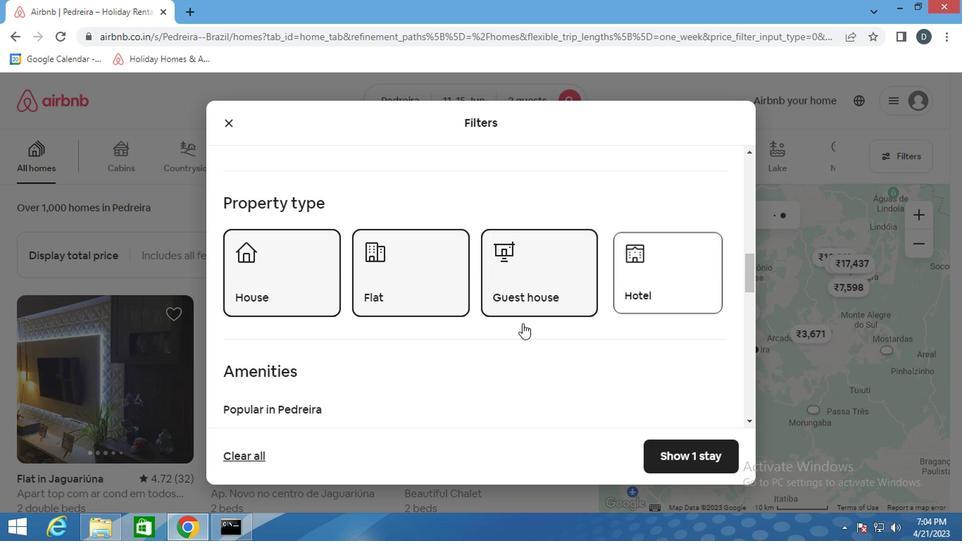 
Action: Mouse scrolled (424, 347) with delta (0, 0)
Screenshot: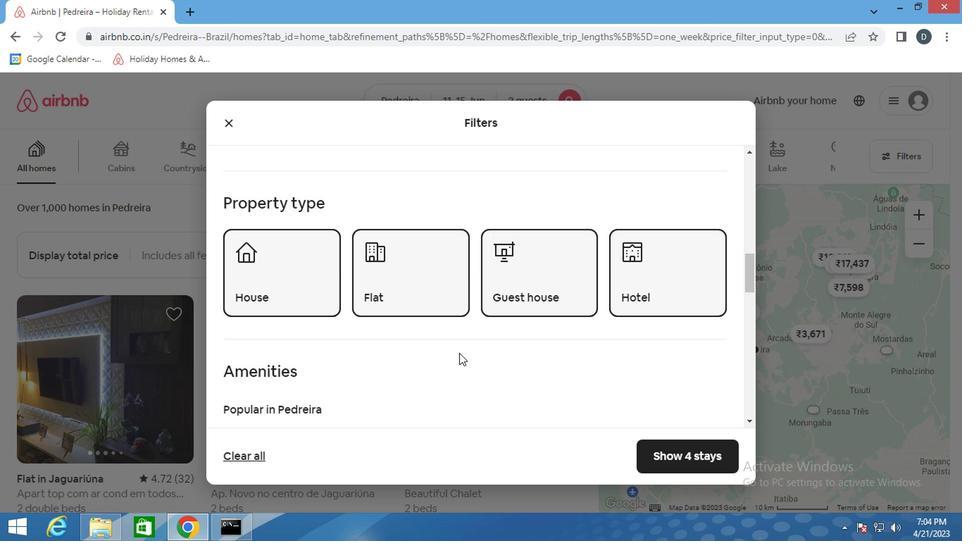 
Action: Mouse scrolled (424, 347) with delta (0, 0)
Screenshot: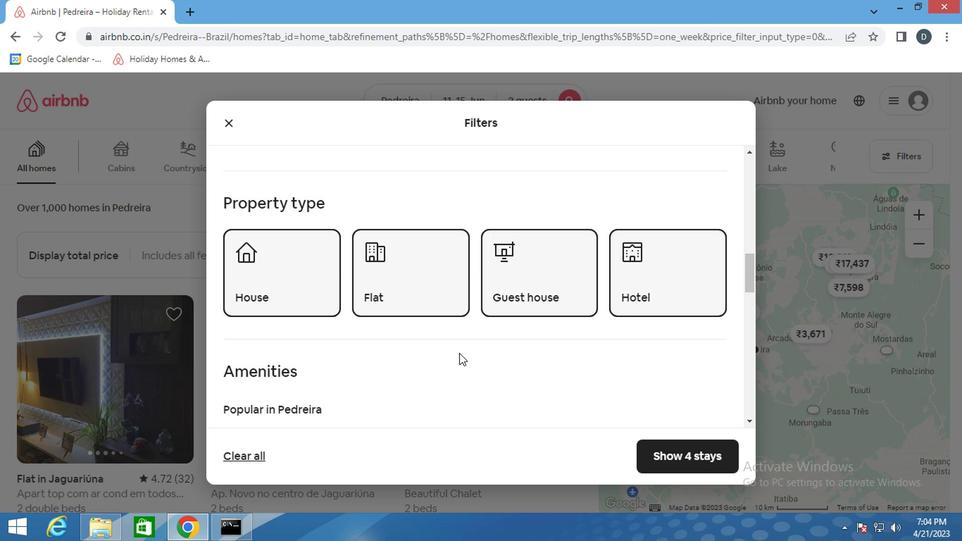 
Action: Mouse scrolled (424, 347) with delta (0, 0)
Screenshot: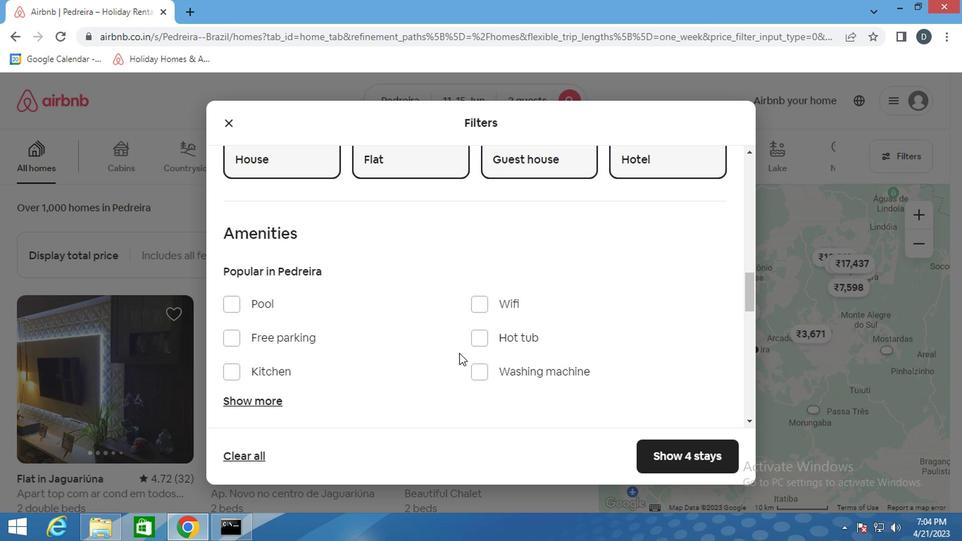 
Action: Mouse scrolled (424, 347) with delta (0, 0)
Screenshot: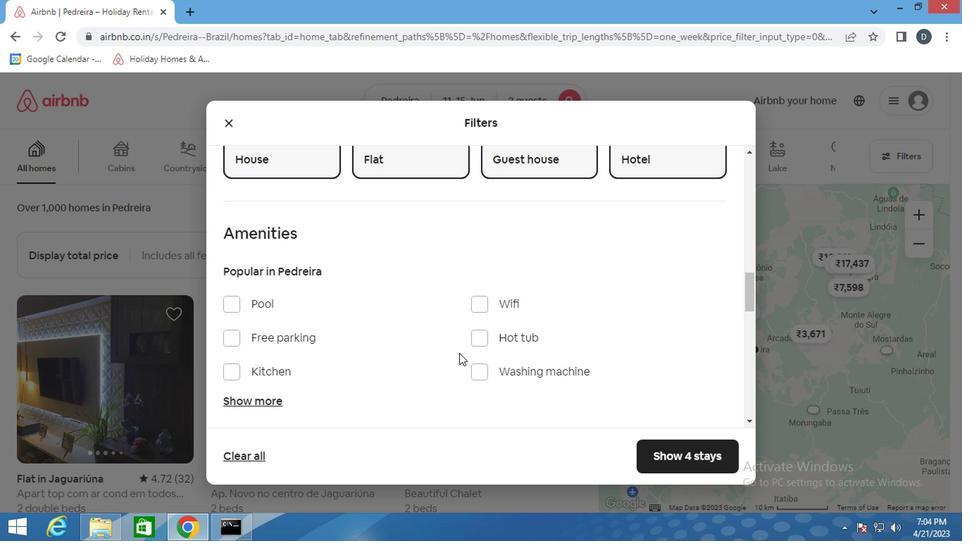 
Action: Mouse moved to (378, 301)
Screenshot: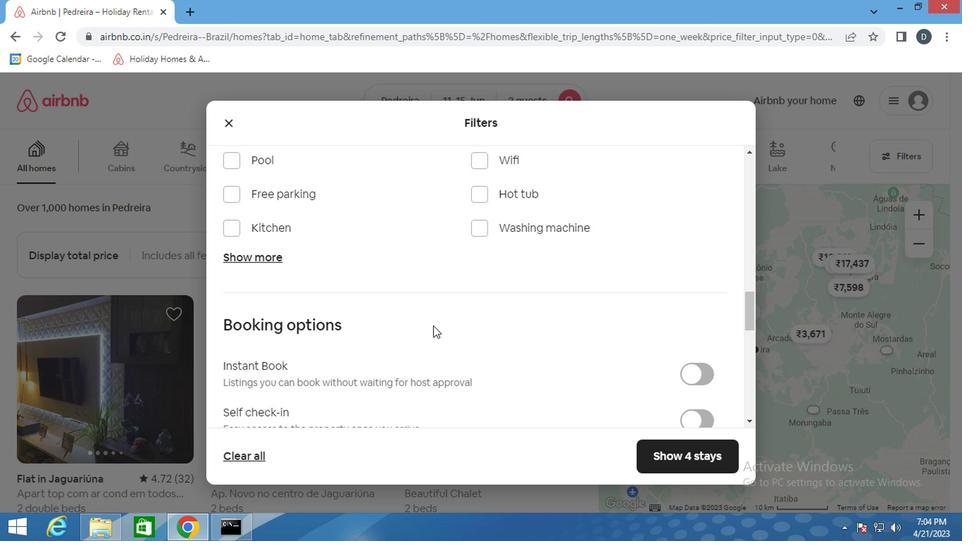 
Action: Mouse scrolled (378, 301) with delta (0, 0)
Screenshot: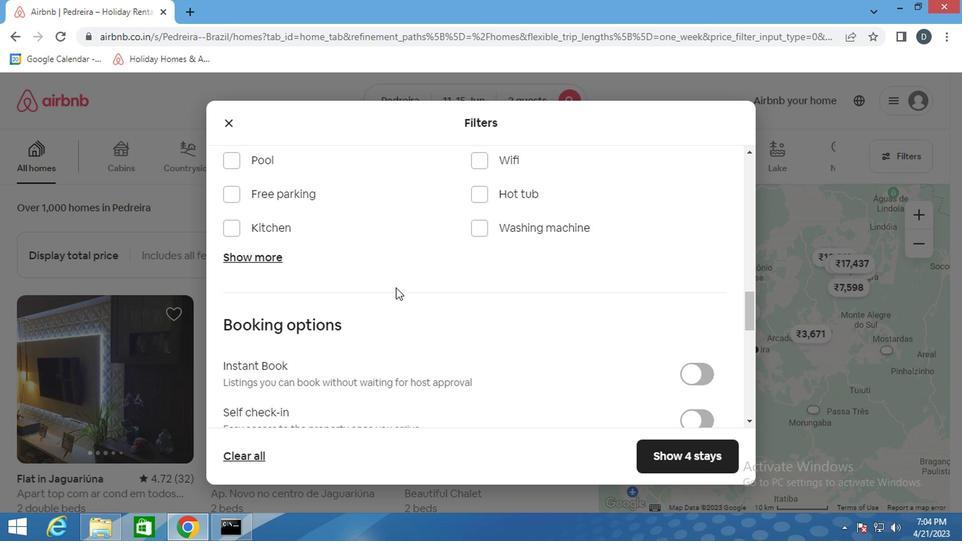 
Action: Mouse scrolled (378, 301) with delta (0, 0)
Screenshot: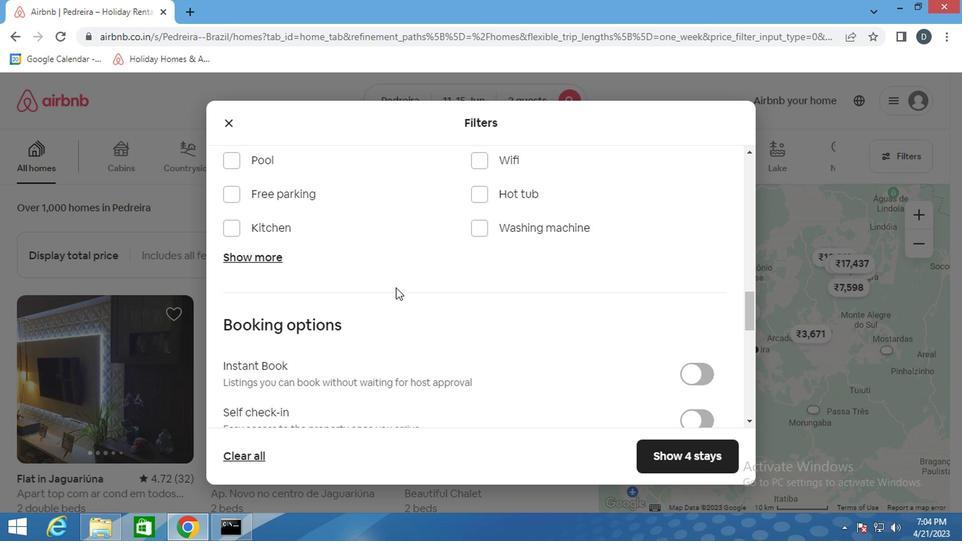 
Action: Mouse scrolled (378, 301) with delta (0, 0)
Screenshot: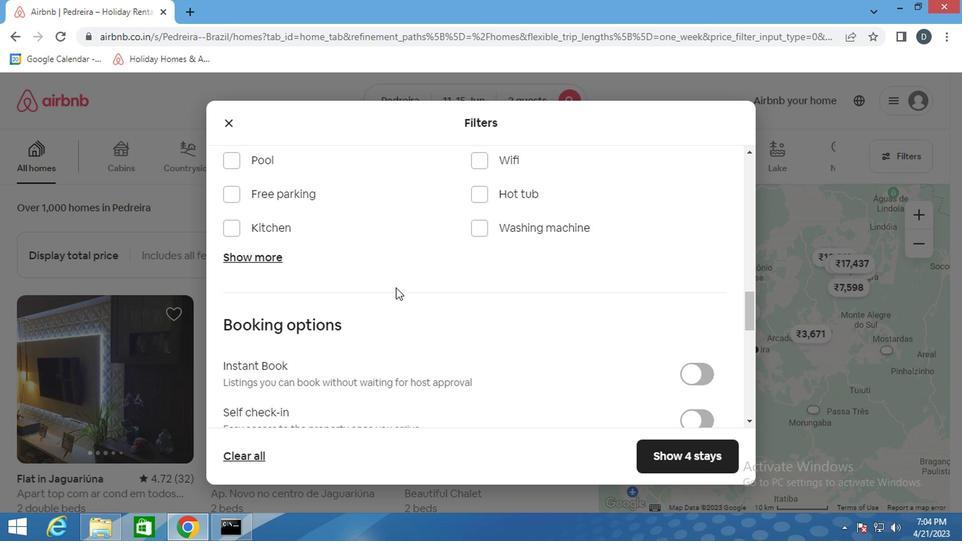 
Action: Mouse moved to (585, 252)
Screenshot: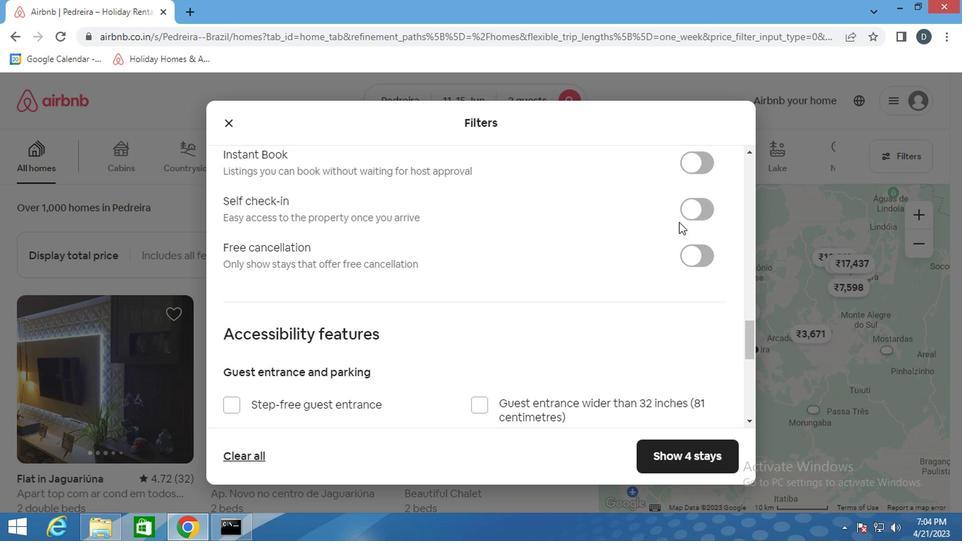 
Action: Mouse pressed left at (585, 252)
Screenshot: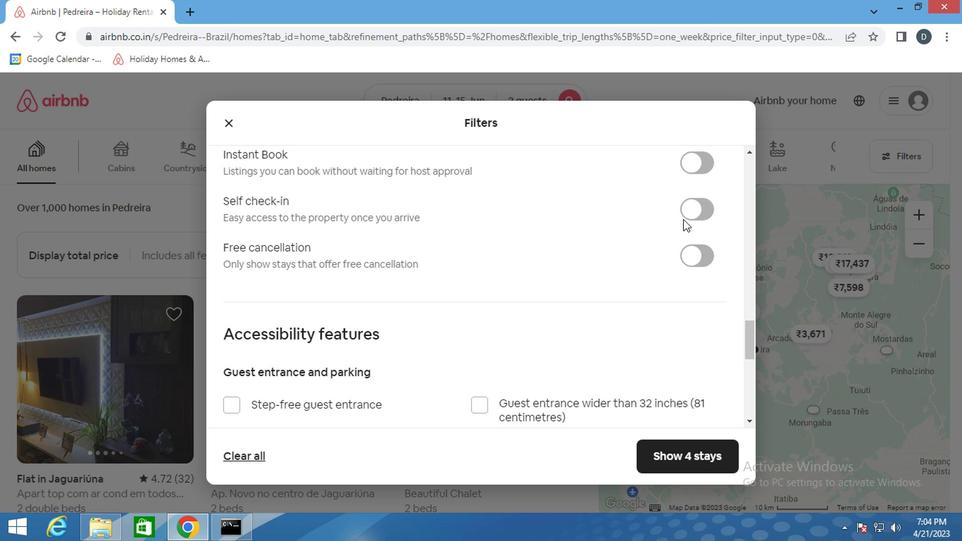 
Action: Mouse moved to (523, 286)
Screenshot: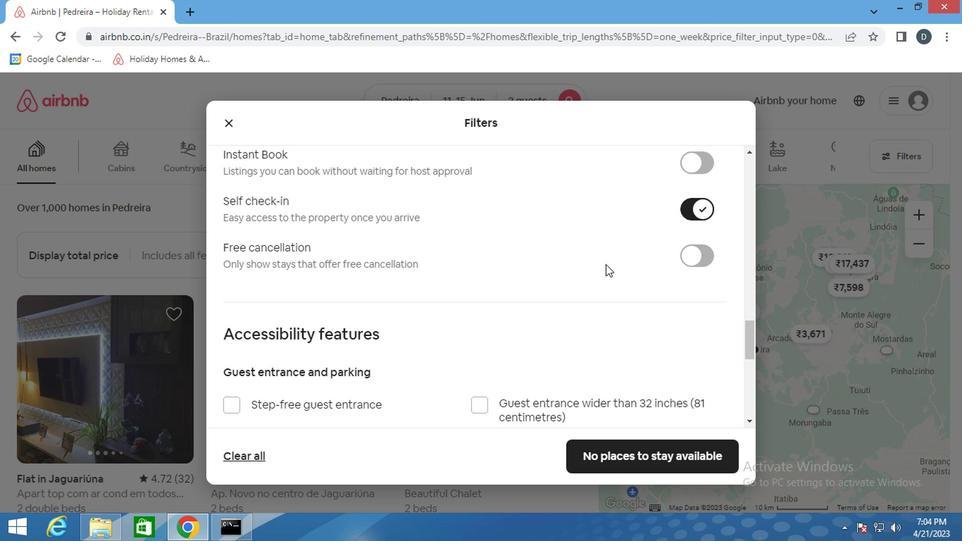 
Action: Mouse scrolled (523, 286) with delta (0, 0)
Screenshot: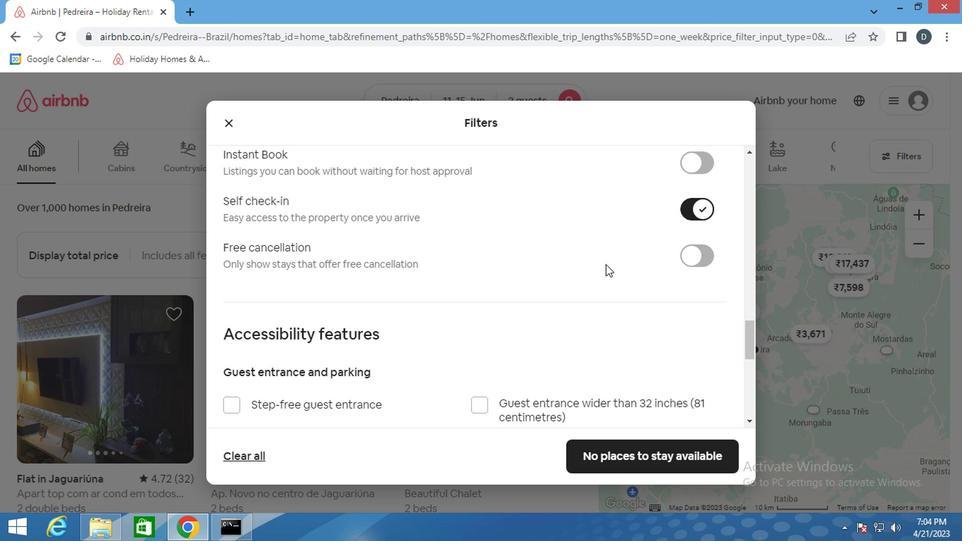 
Action: Mouse scrolled (523, 286) with delta (0, 0)
Screenshot: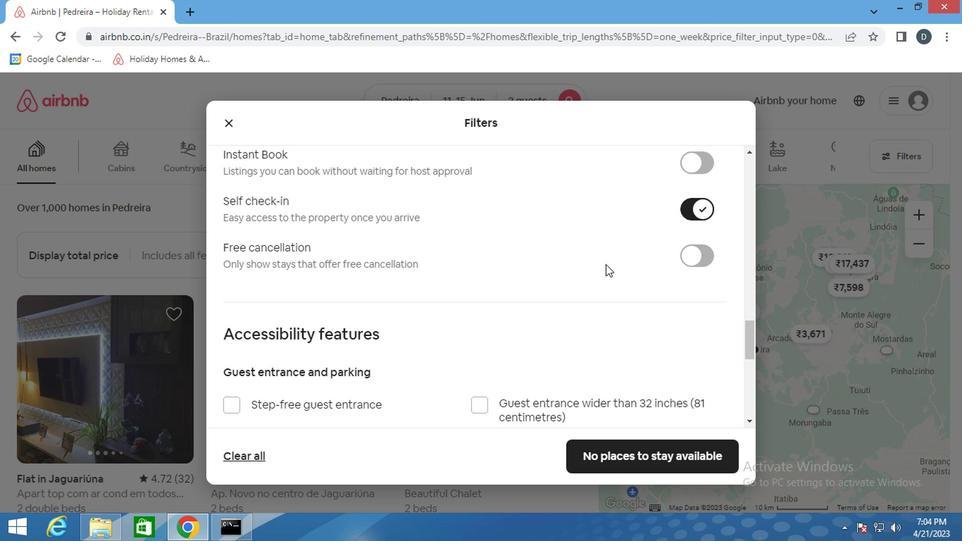 
Action: Mouse moved to (522, 286)
Screenshot: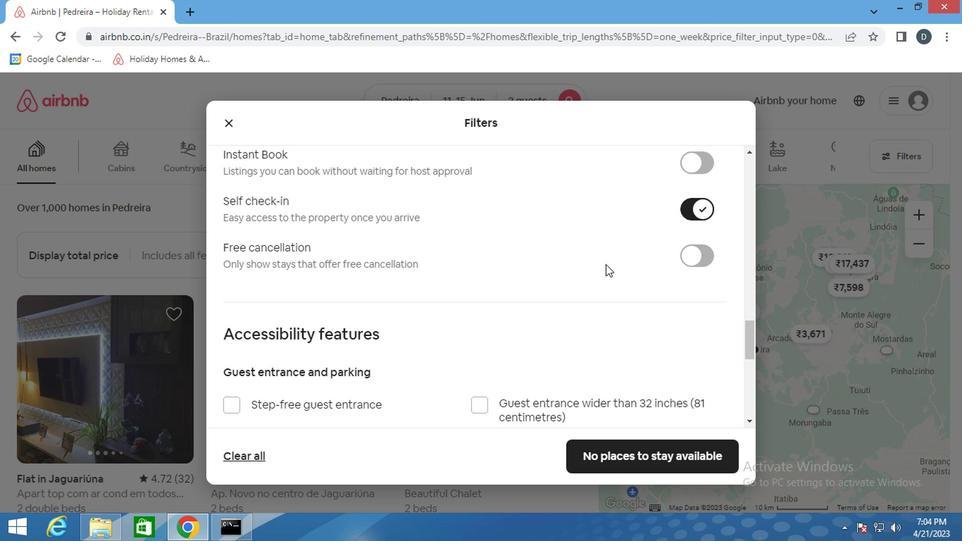 
Action: Mouse scrolled (522, 286) with delta (0, 0)
Screenshot: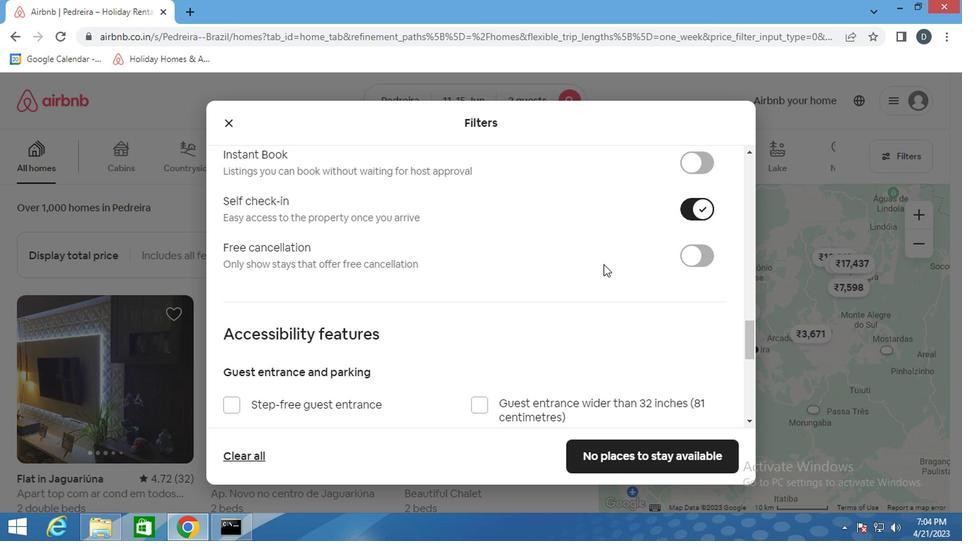 
Action: Mouse scrolled (522, 286) with delta (0, 0)
Screenshot: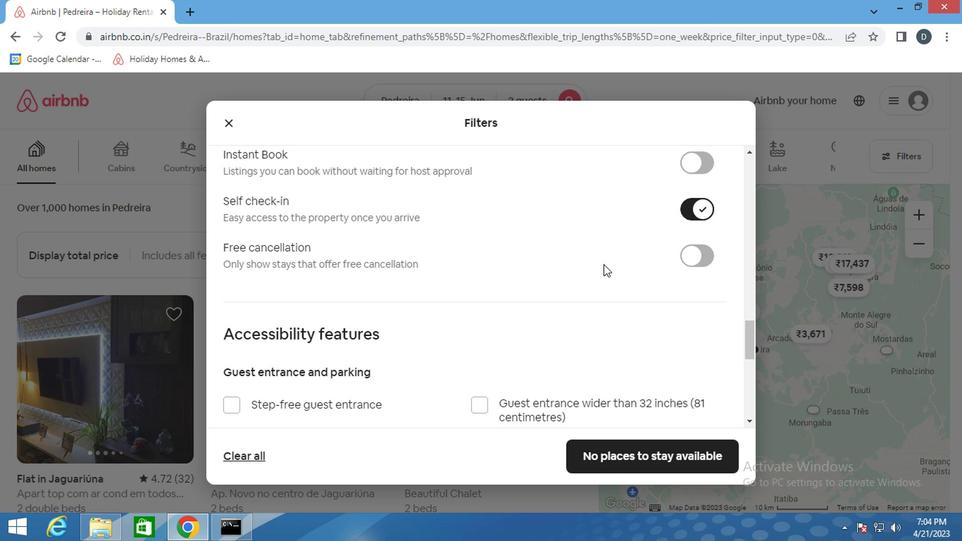 
Action: Mouse scrolled (522, 286) with delta (0, 0)
Screenshot: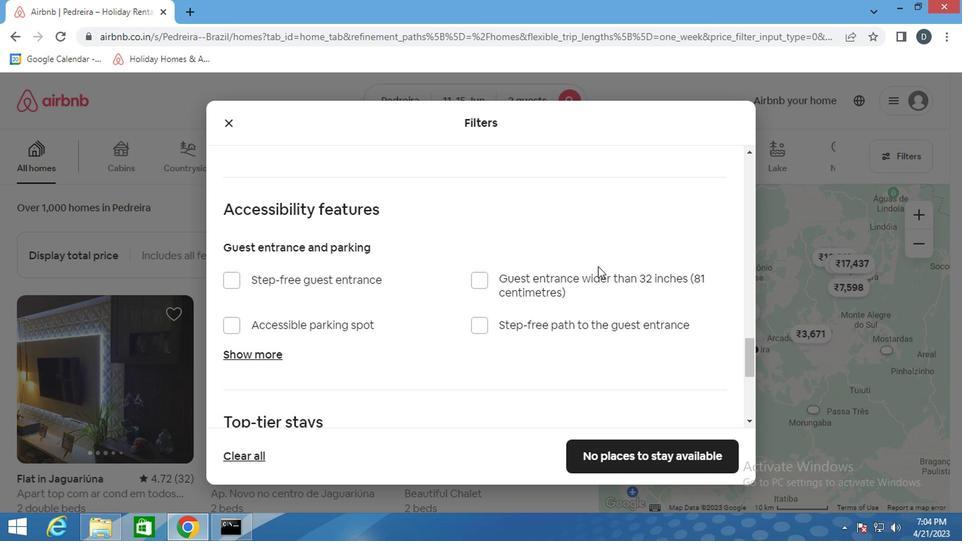 
Action: Mouse scrolled (522, 286) with delta (0, 0)
Screenshot: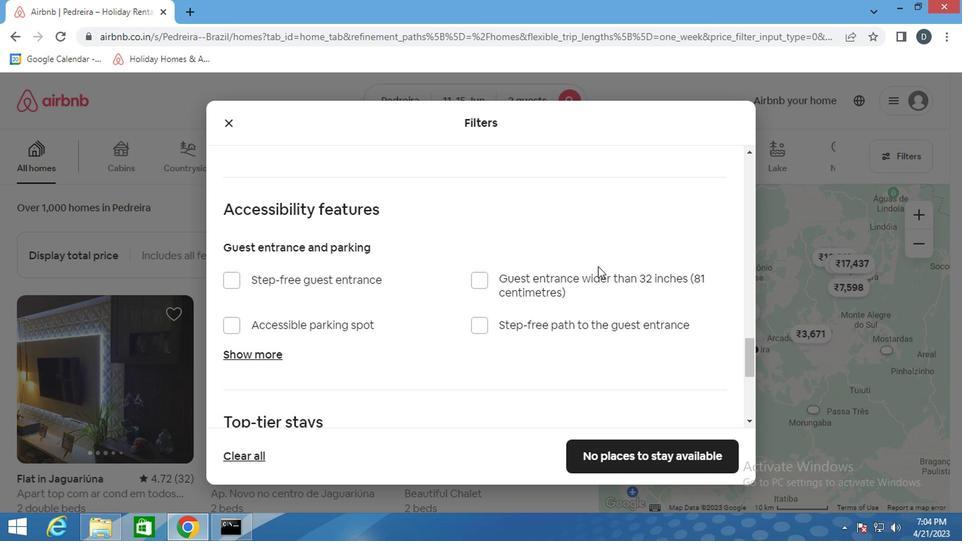 
Action: Mouse scrolled (522, 286) with delta (0, 0)
Screenshot: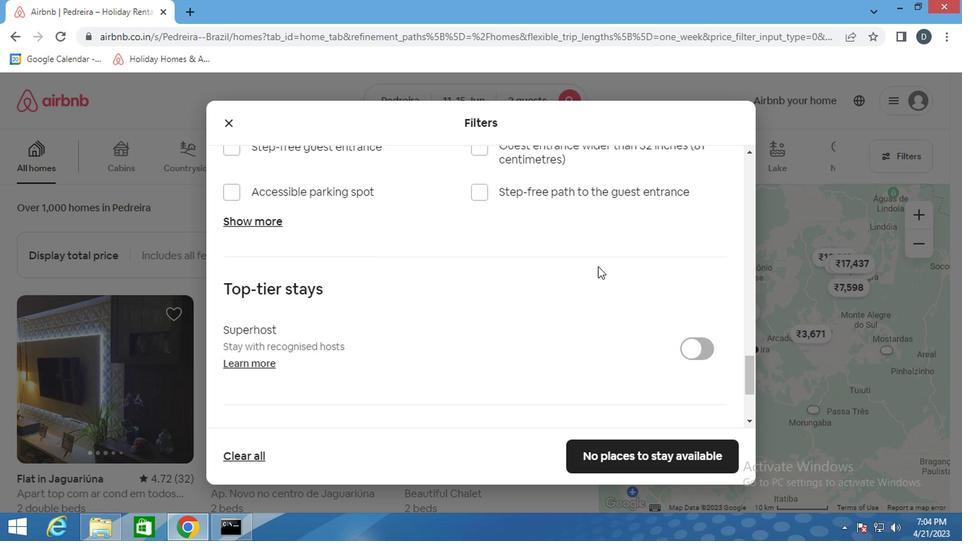 
Action: Mouse moved to (313, 341)
Screenshot: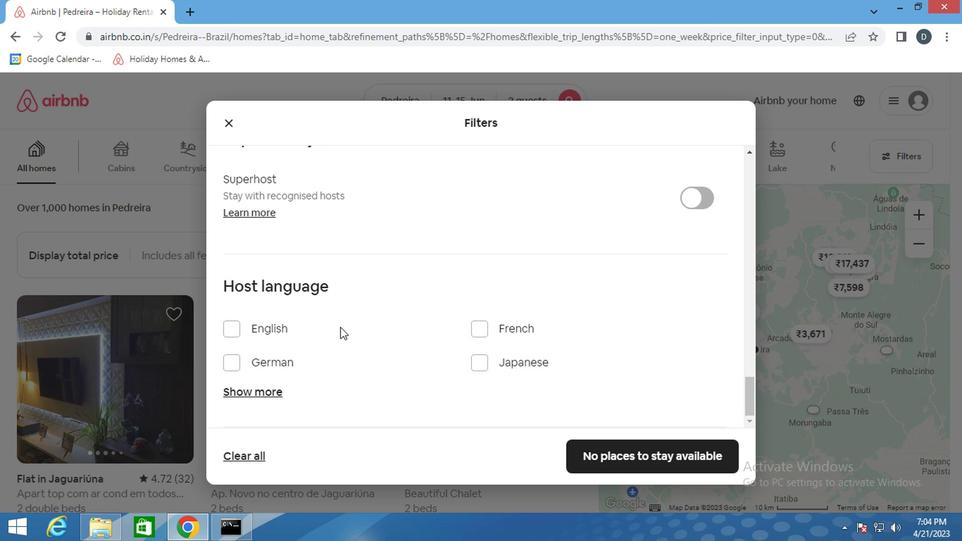 
Action: Mouse scrolled (313, 340) with delta (0, 0)
Screenshot: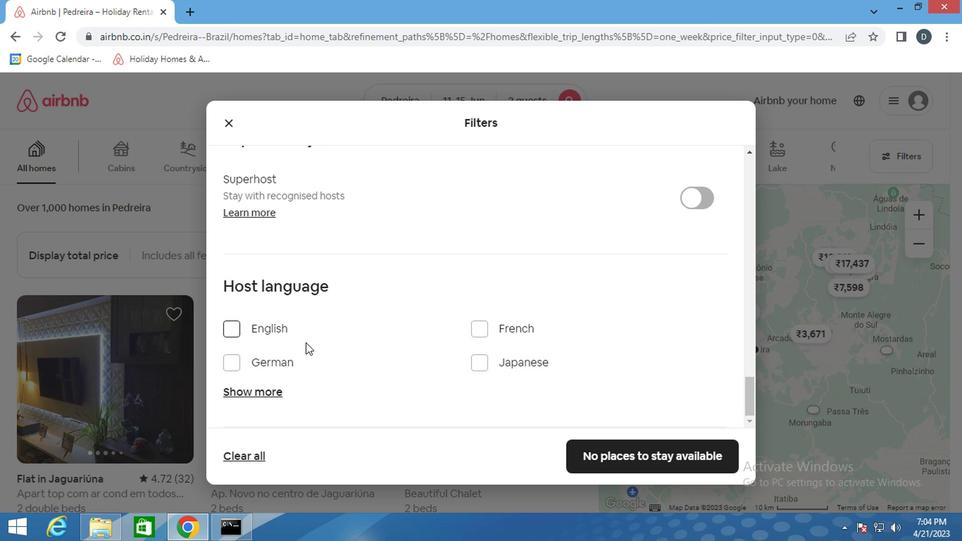 
Action: Mouse scrolled (313, 340) with delta (0, 0)
Screenshot: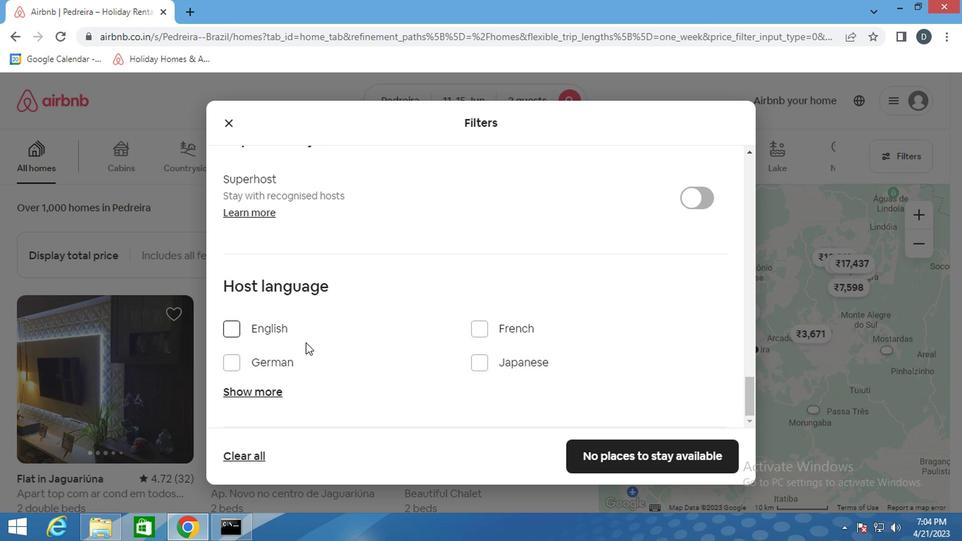 
Action: Mouse moved to (313, 341)
Screenshot: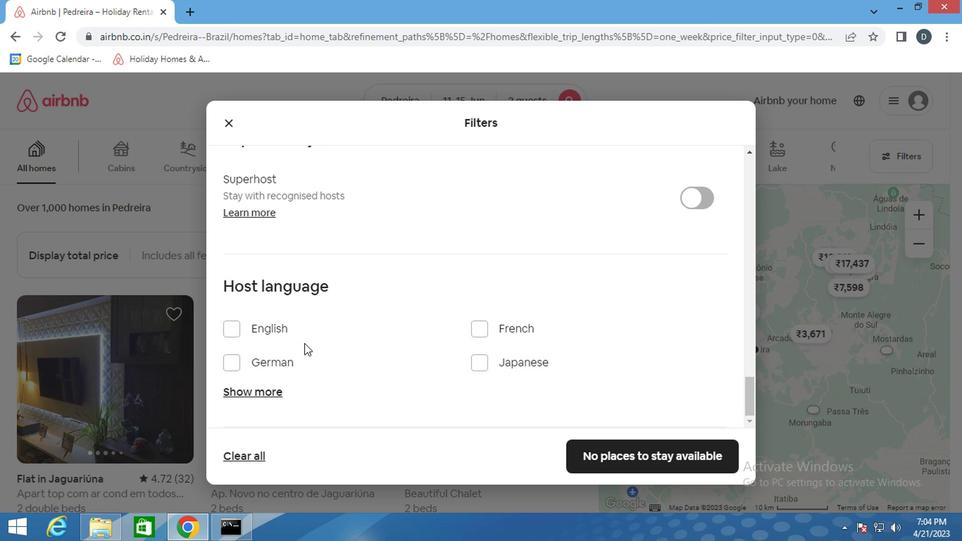 
Action: Mouse scrolled (313, 341) with delta (0, 0)
Screenshot: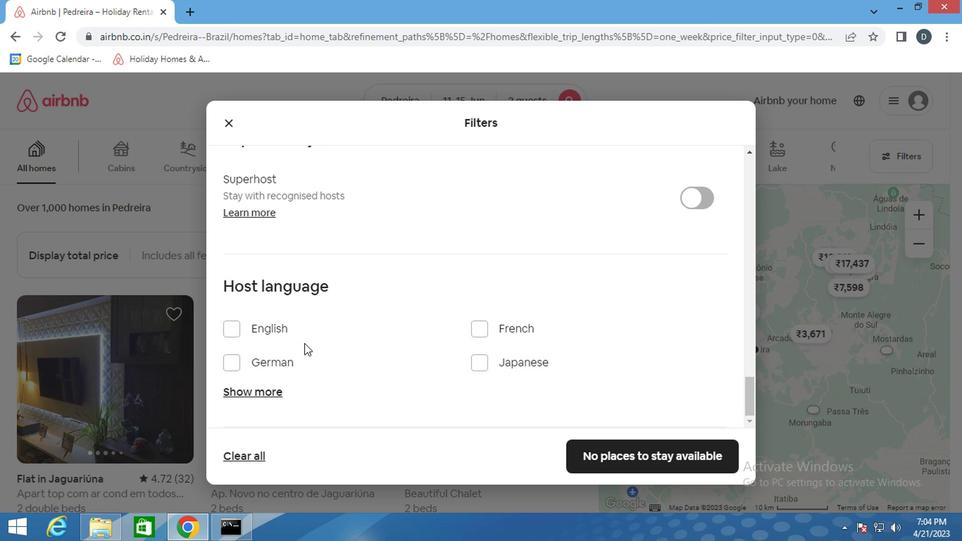 
Action: Mouse moved to (272, 378)
Screenshot: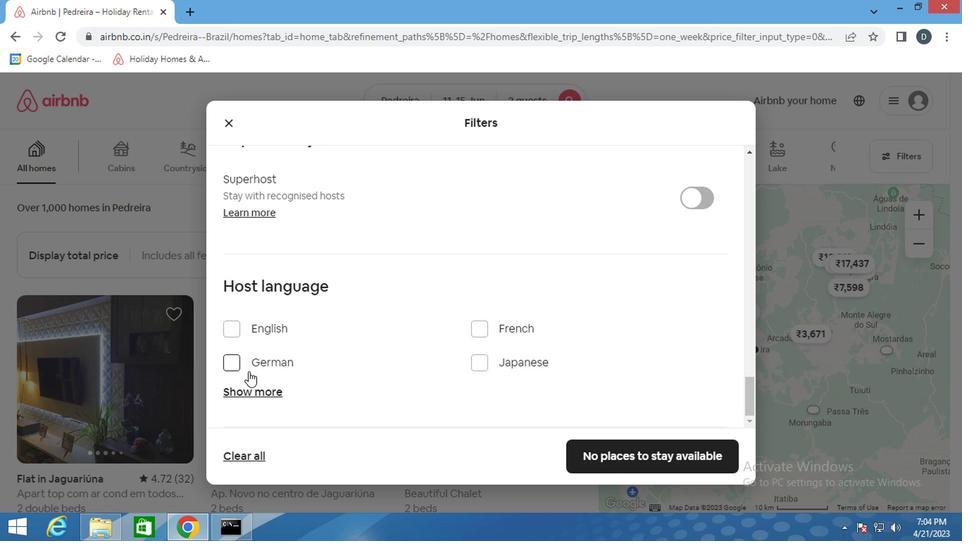 
Action: Mouse pressed left at (272, 378)
Screenshot: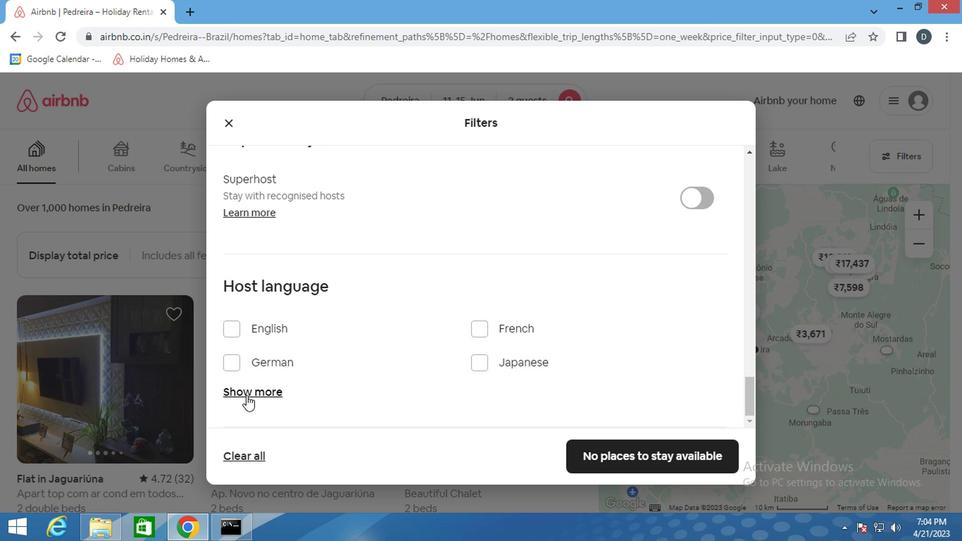 
Action: Mouse moved to (482, 384)
Screenshot: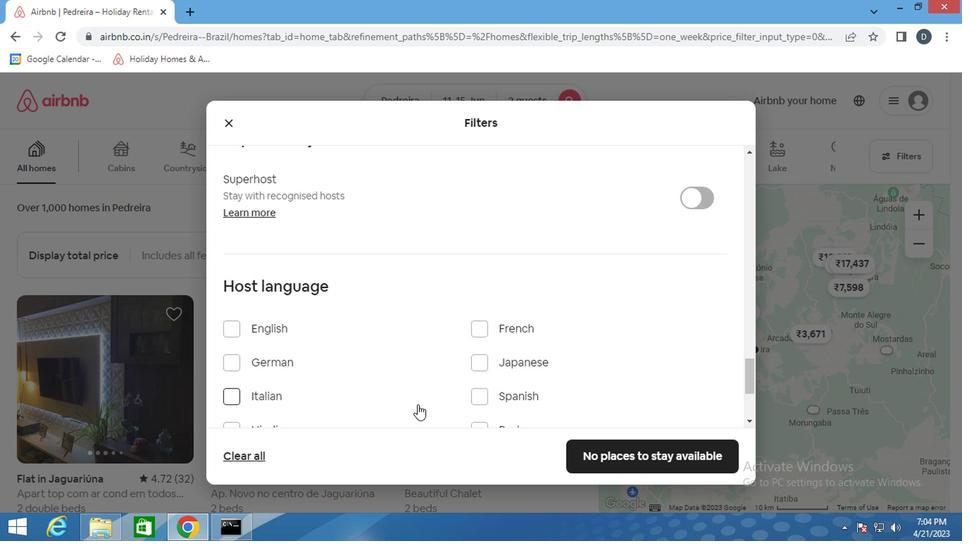 
Action: Mouse pressed left at (482, 384)
Screenshot: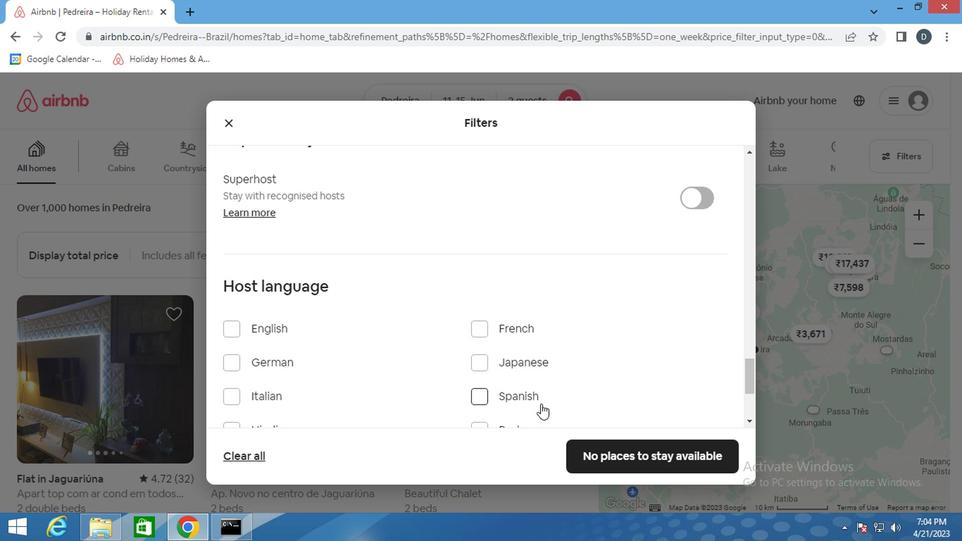 
Action: Mouse moved to (547, 425)
Screenshot: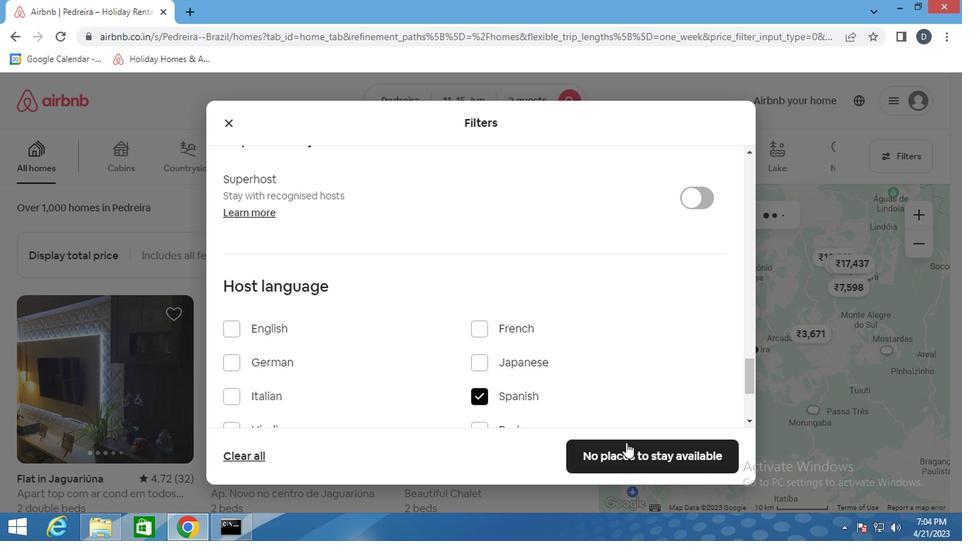 
Action: Mouse pressed left at (547, 425)
Screenshot: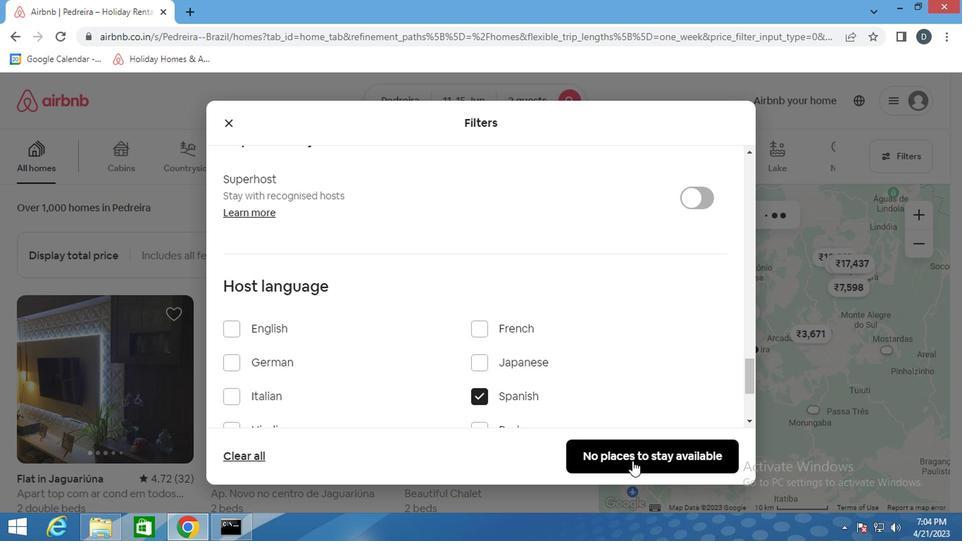 
Action: Mouse moved to (507, 293)
Screenshot: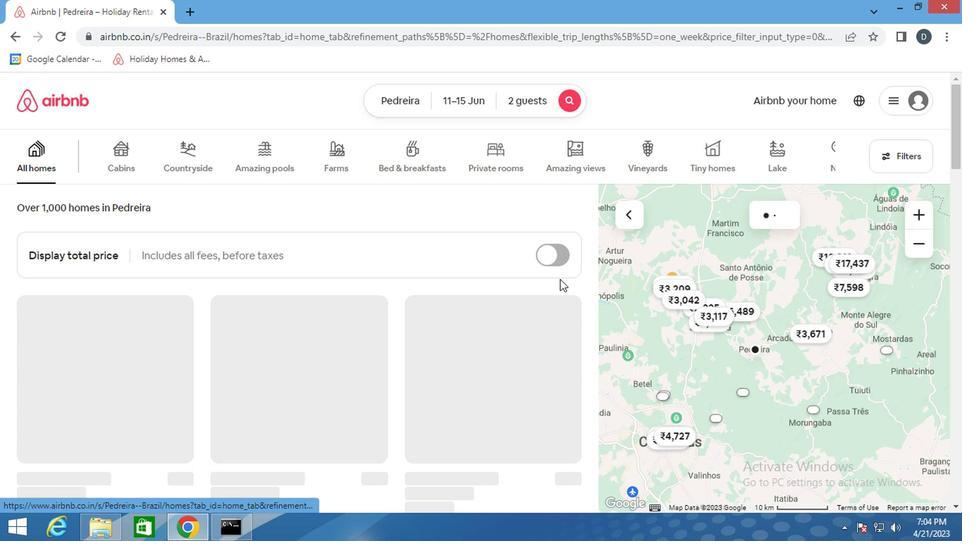 
